 Task: Find connections with filter location Linhai with filter topic #Socialmediaadvertisingwith filter profile language Potuguese with filter current company Rakuten Symphony with filter school Makhanlal Chaturvedi National University of Journalism and Communication, Bhopal with filter industry Movies, Videos and Sound with filter service category Cybersecurity with filter keywords title Chemical Engineer
Action: Mouse moved to (267, 206)
Screenshot: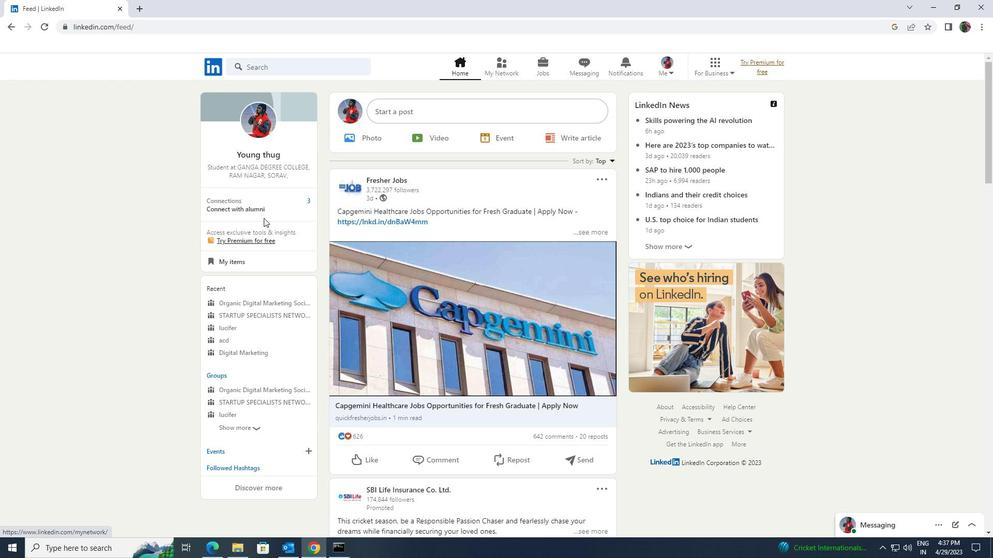 
Action: Mouse pressed left at (267, 206)
Screenshot: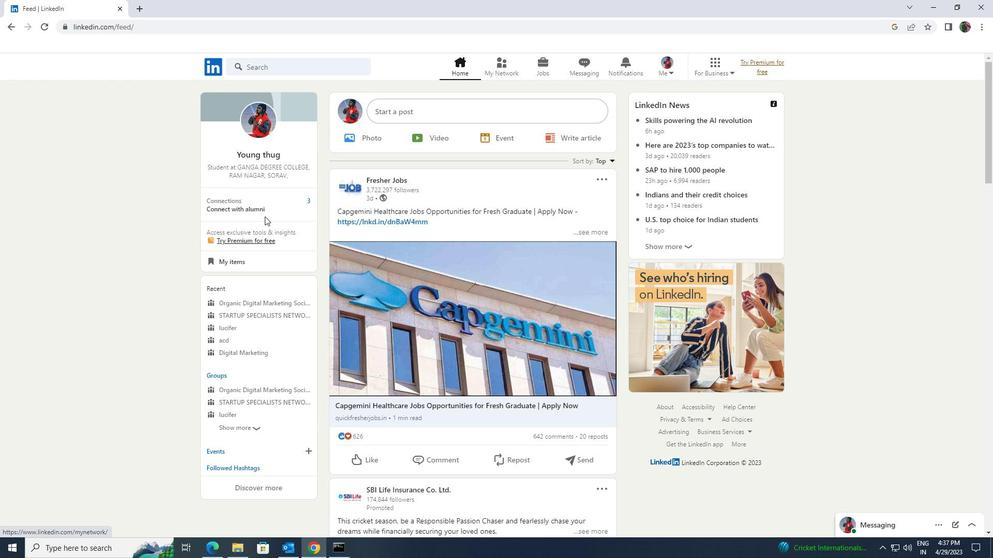 
Action: Mouse moved to (298, 121)
Screenshot: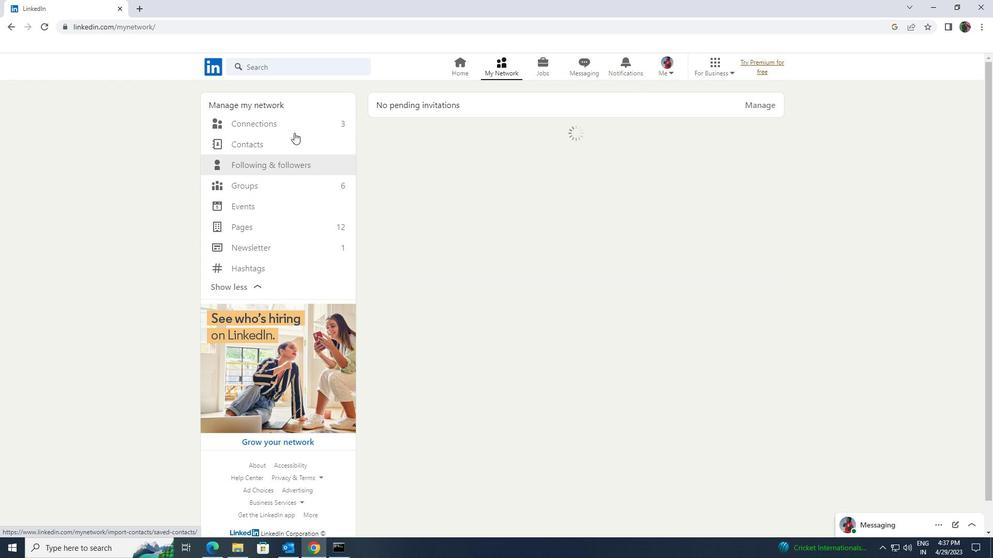 
Action: Mouse pressed left at (298, 121)
Screenshot: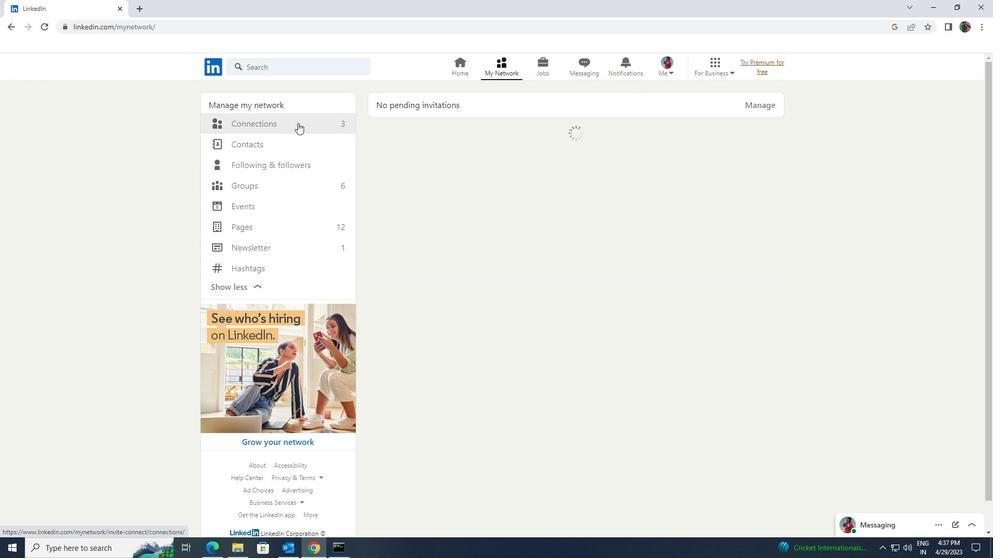 
Action: Mouse moved to (559, 123)
Screenshot: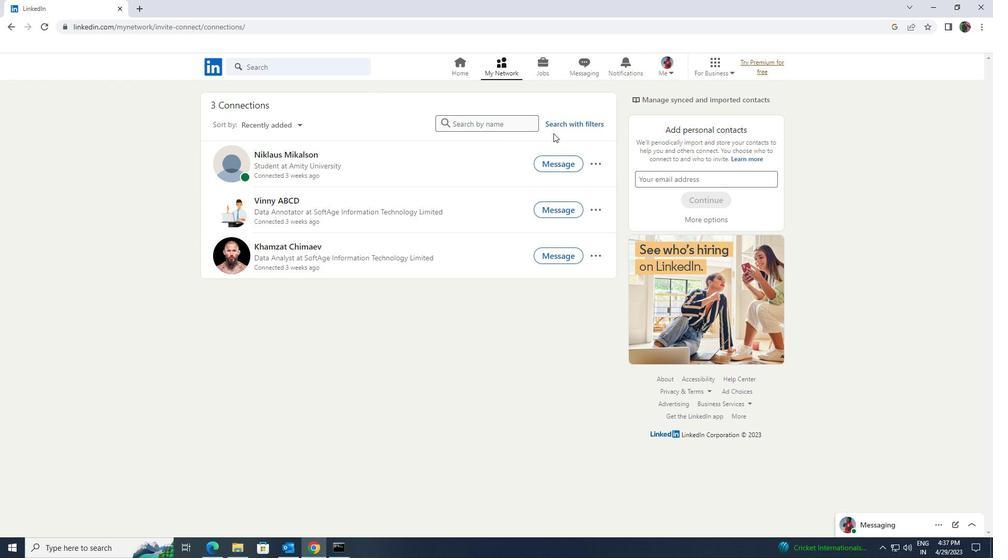 
Action: Mouse pressed left at (559, 123)
Screenshot: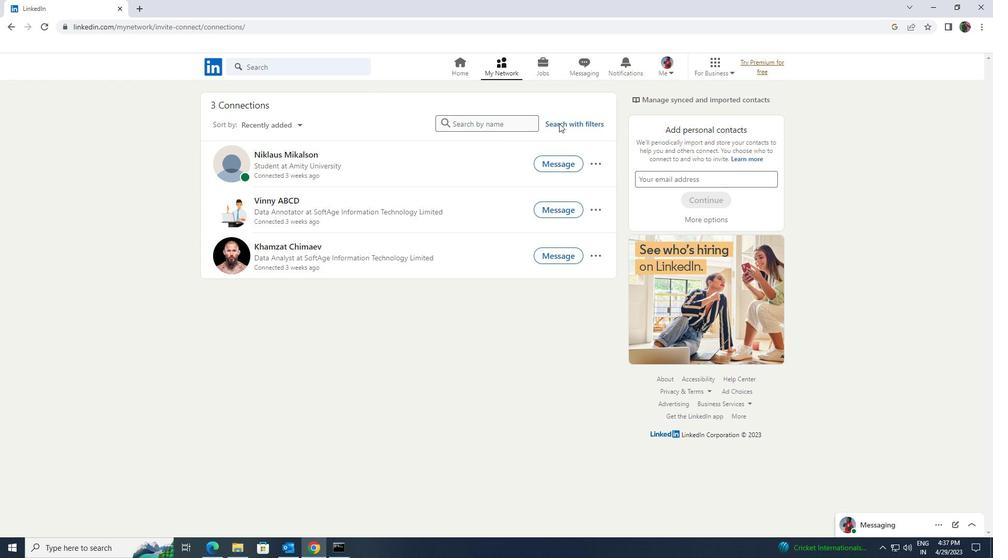 
Action: Mouse moved to (530, 99)
Screenshot: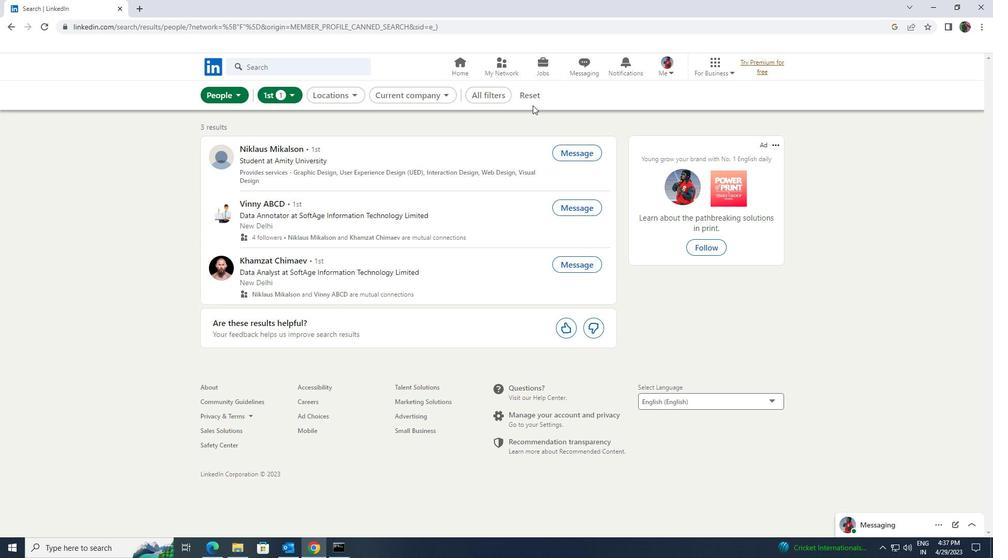 
Action: Mouse pressed left at (530, 99)
Screenshot: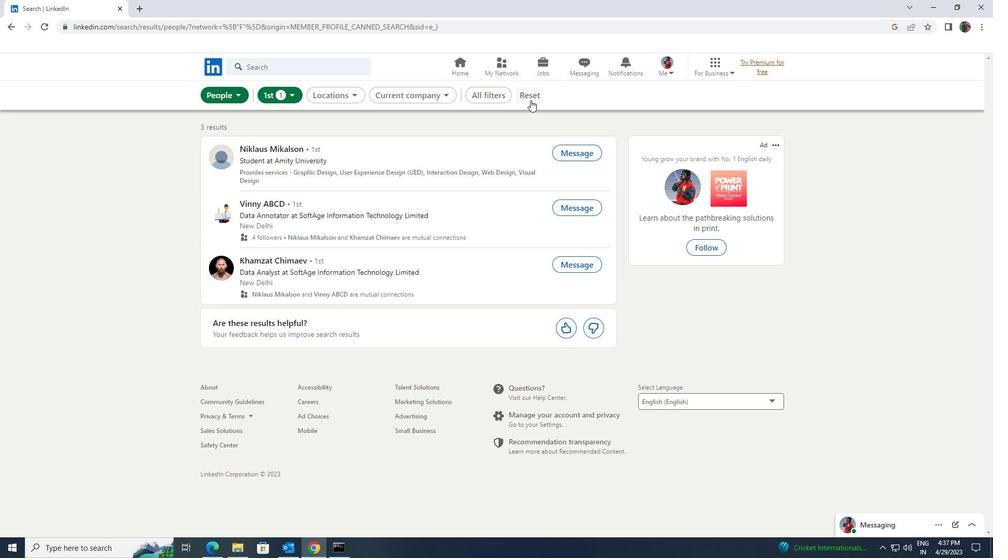 
Action: Mouse moved to (524, 96)
Screenshot: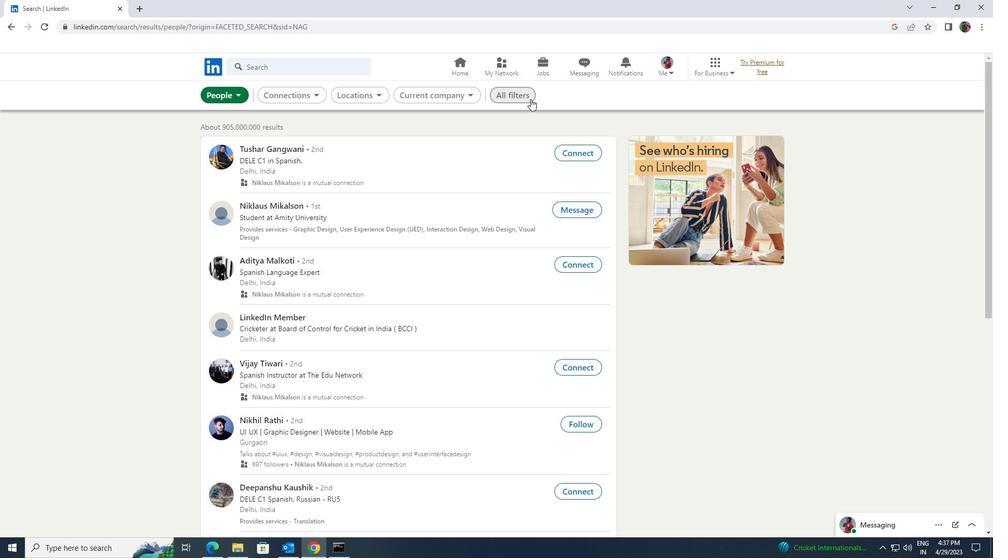 
Action: Mouse pressed left at (524, 96)
Screenshot: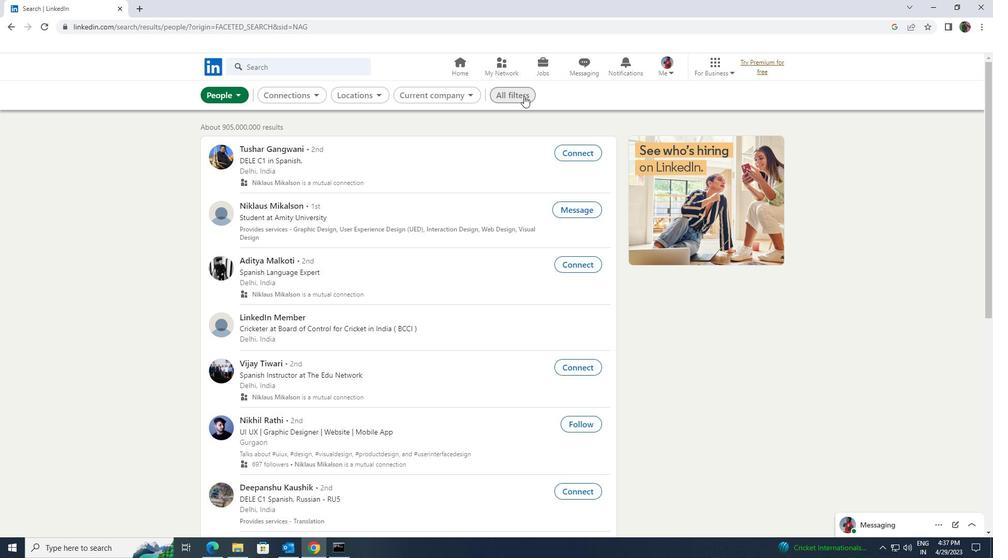
Action: Mouse moved to (899, 328)
Screenshot: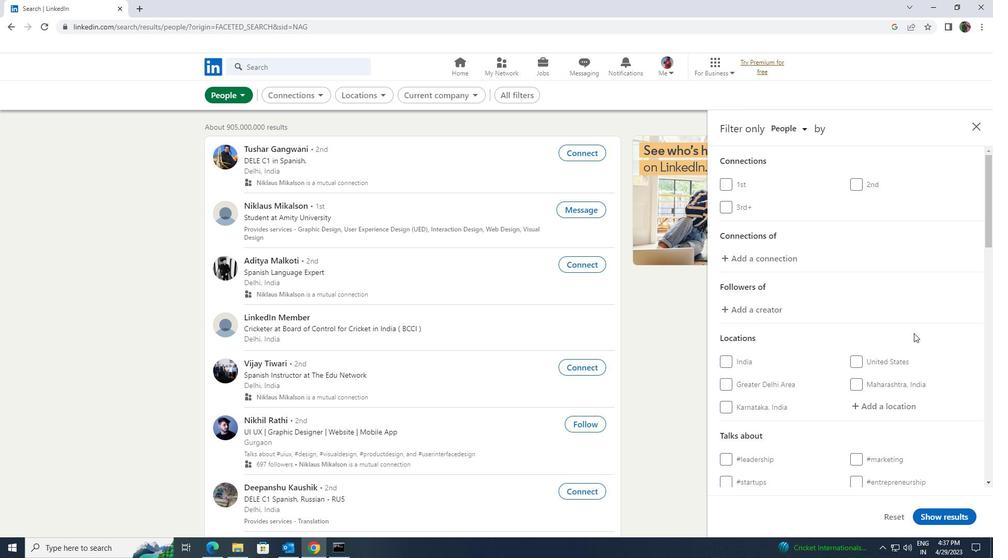 
Action: Mouse scrolled (899, 327) with delta (0, 0)
Screenshot: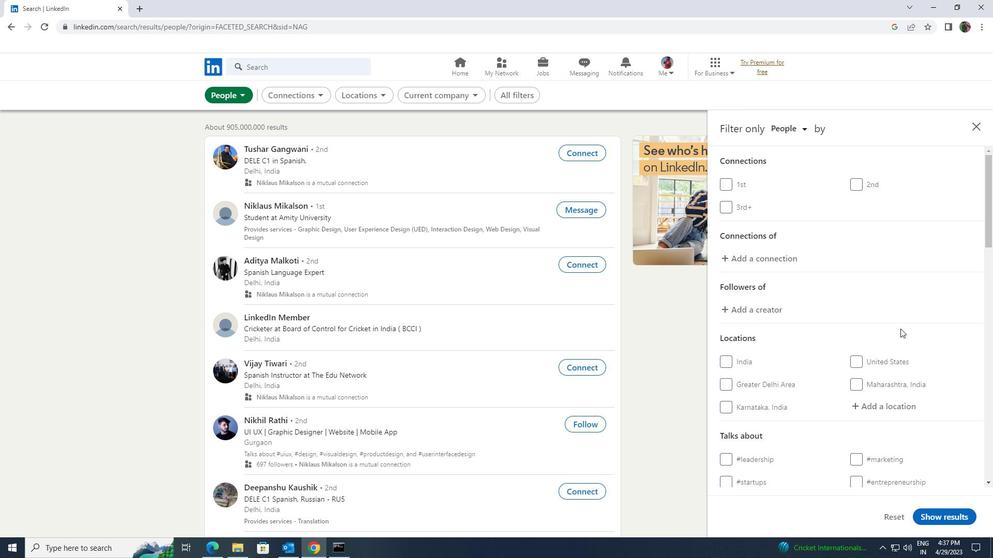 
Action: Mouse moved to (894, 357)
Screenshot: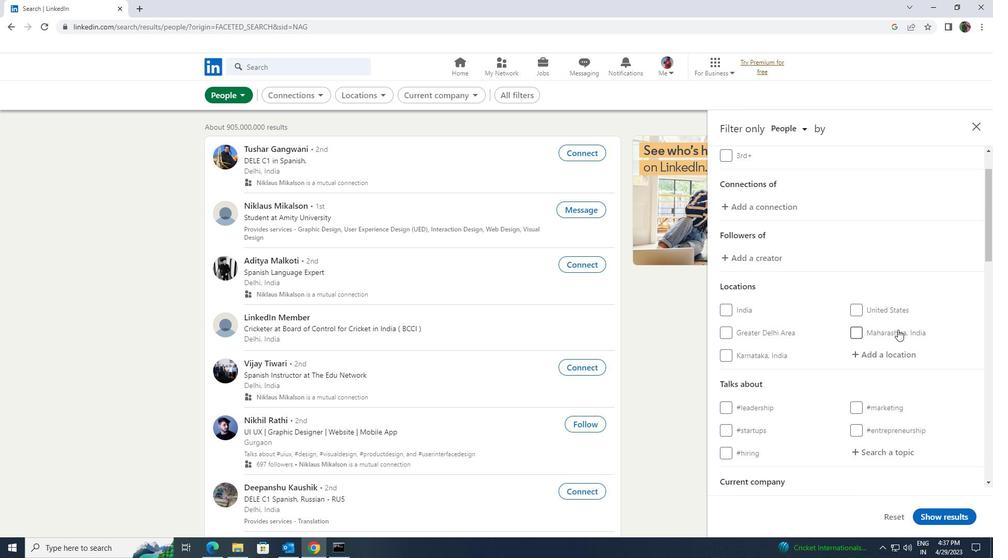 
Action: Mouse pressed left at (894, 357)
Screenshot: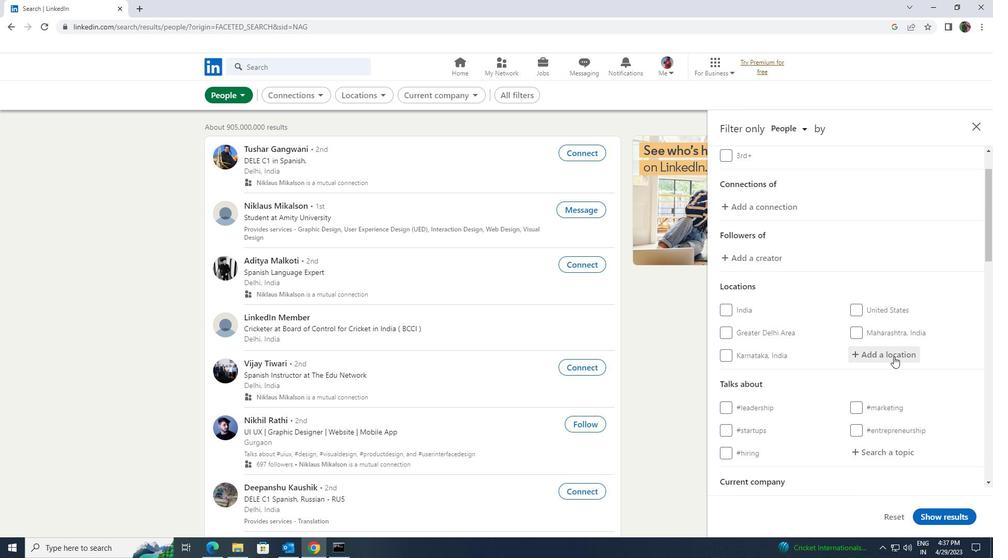 
Action: Key pressed <Key.shift>LINHAI
Screenshot: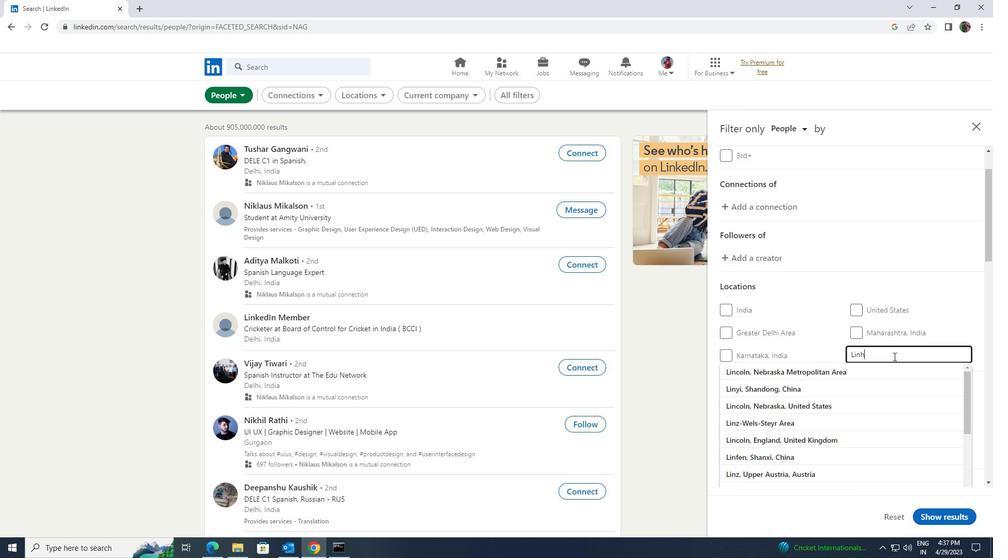 
Action: Mouse moved to (897, 368)
Screenshot: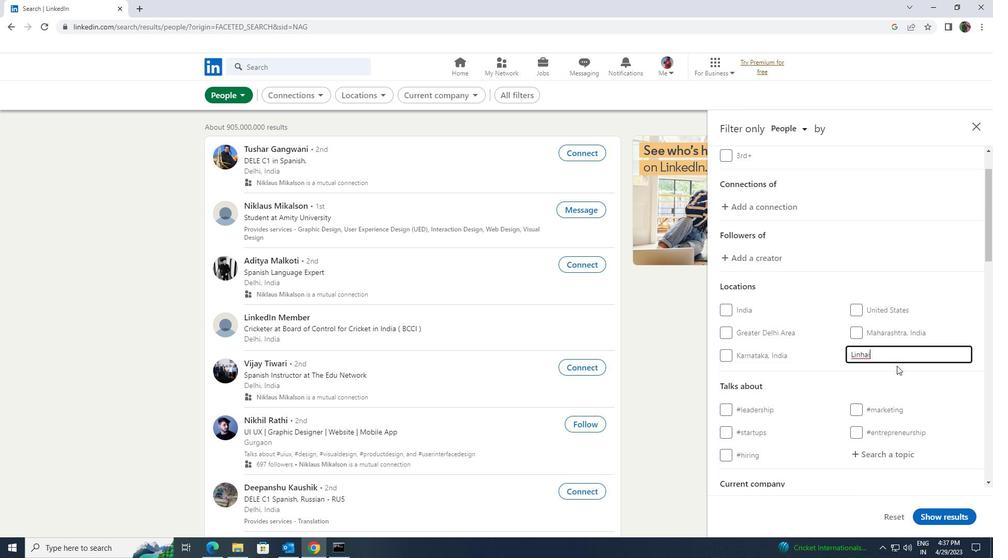 
Action: Mouse scrolled (897, 367) with delta (0, 0)
Screenshot: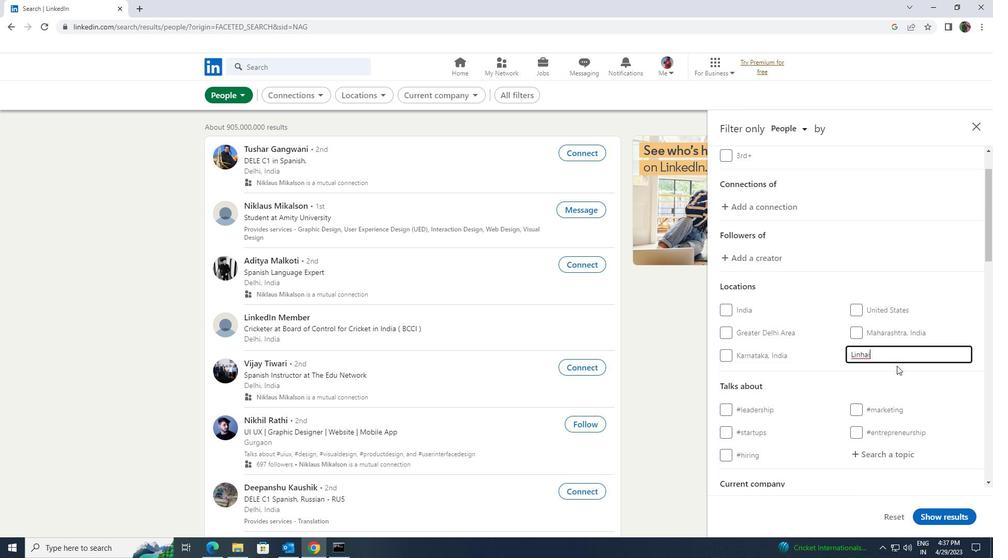 
Action: Mouse moved to (897, 369)
Screenshot: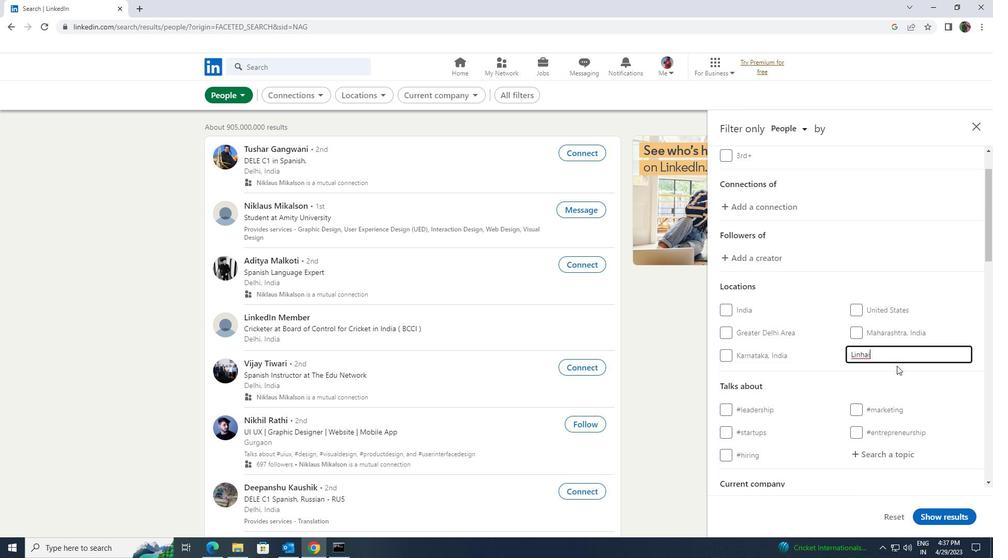 
Action: Mouse scrolled (897, 369) with delta (0, 0)
Screenshot: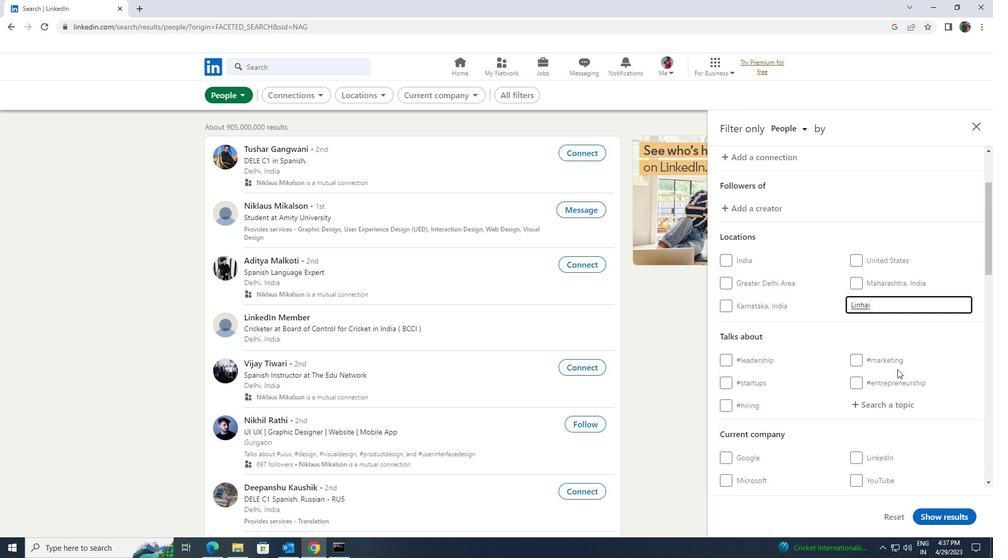 
Action: Mouse moved to (895, 348)
Screenshot: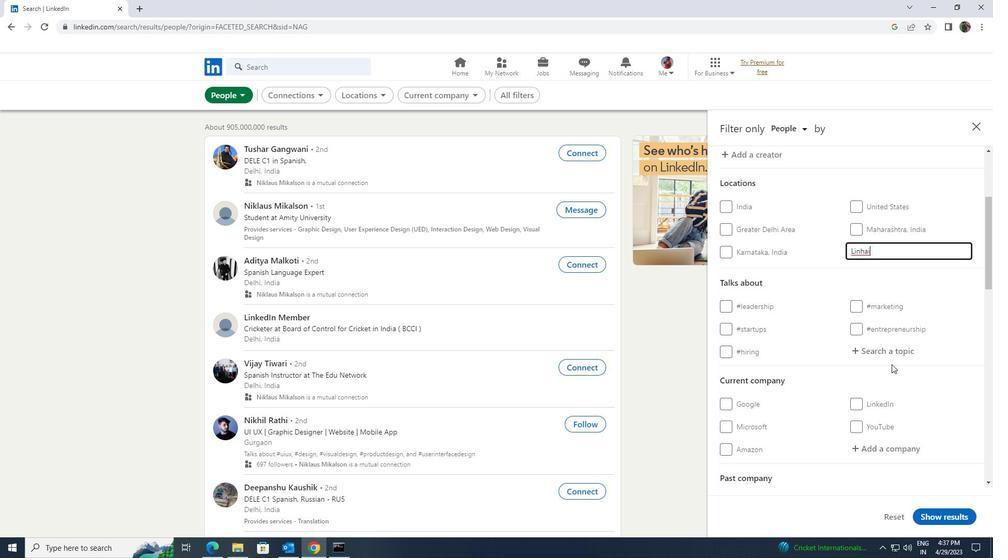 
Action: Mouse pressed left at (895, 348)
Screenshot: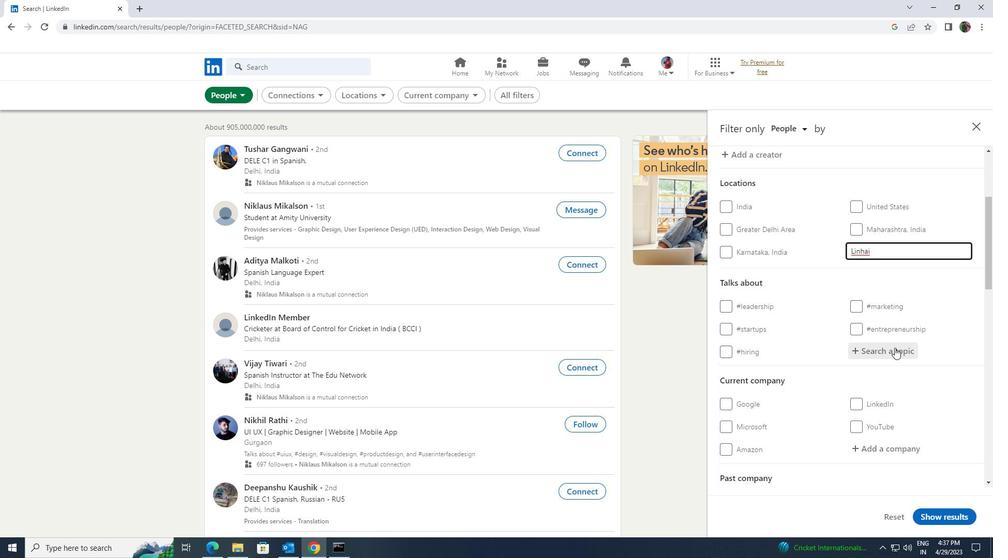 
Action: Key pressed <Key.shift>SOCIALMEDIAADVER
Screenshot: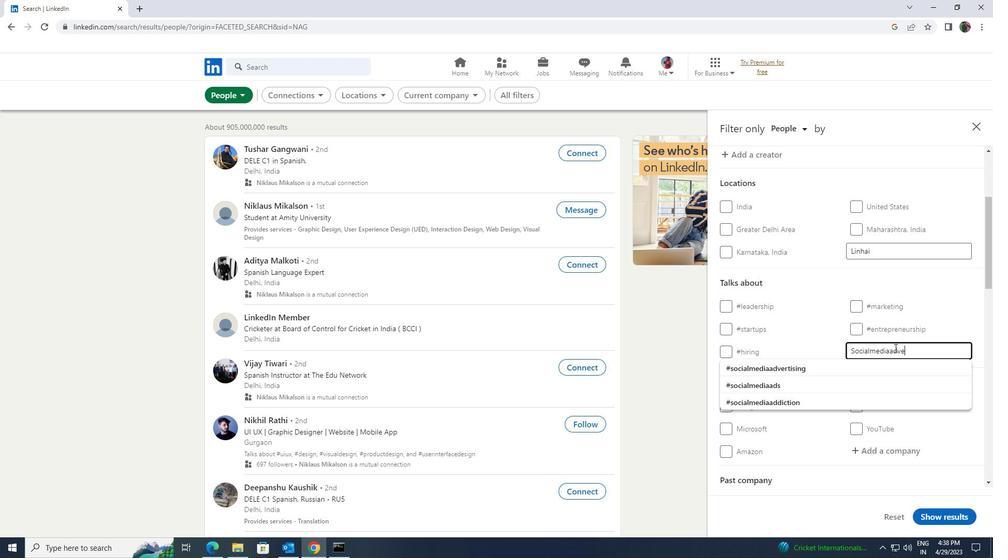 
Action: Mouse moved to (885, 364)
Screenshot: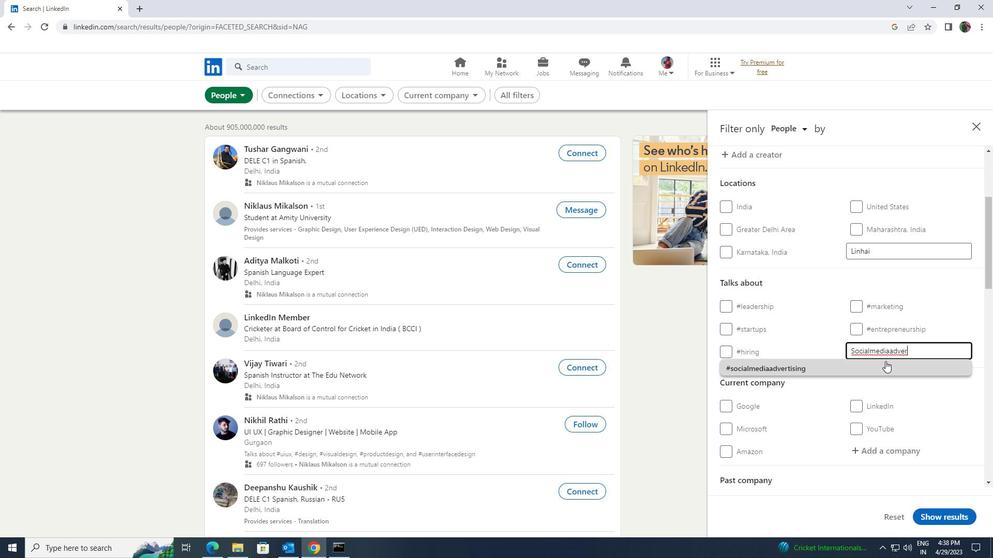 
Action: Mouse pressed left at (885, 364)
Screenshot: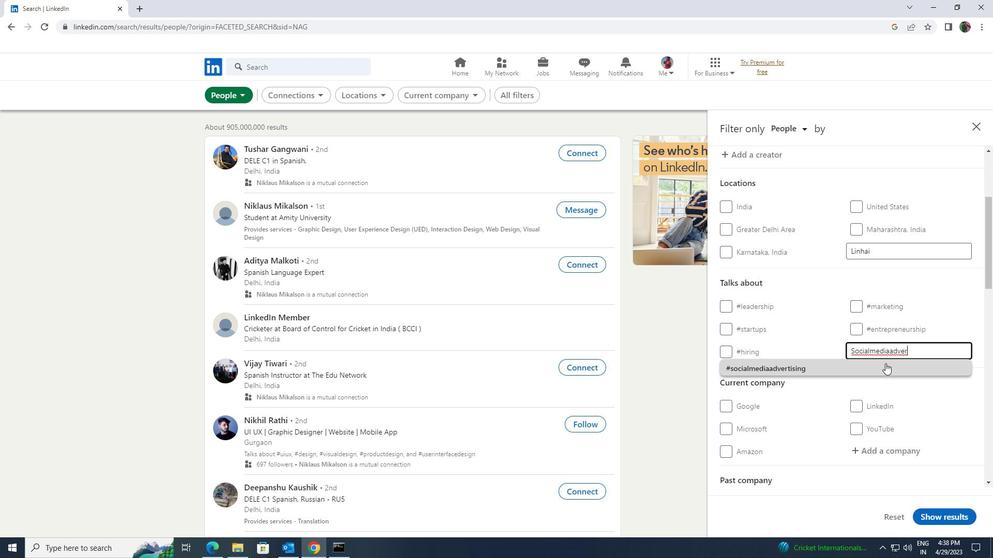 
Action: Mouse moved to (888, 364)
Screenshot: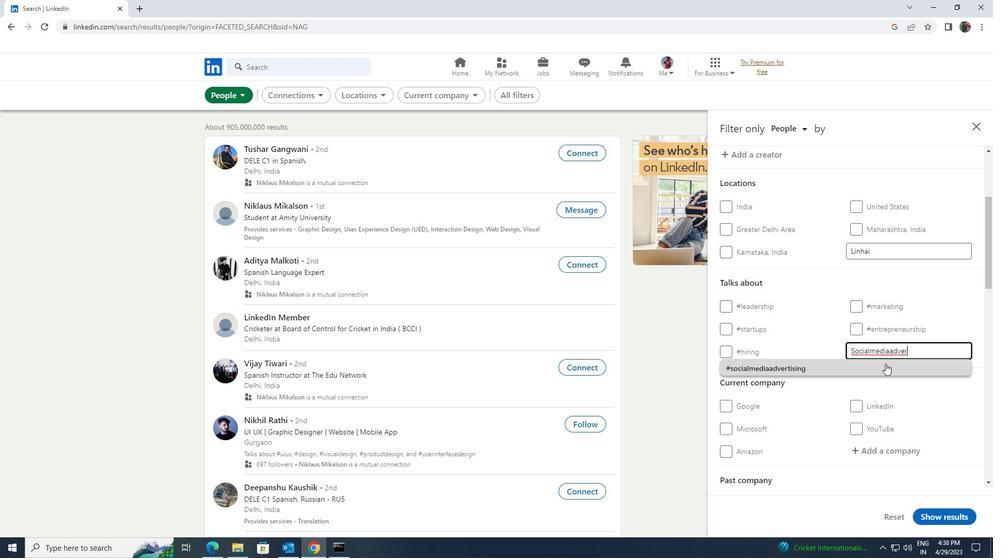 
Action: Mouse scrolled (888, 363) with delta (0, 0)
Screenshot: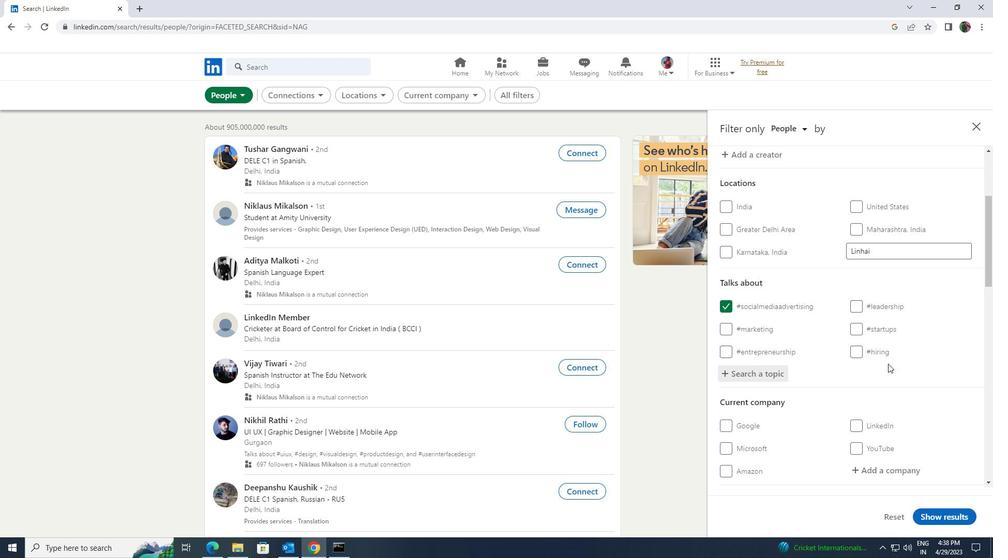 
Action: Mouse scrolled (888, 363) with delta (0, 0)
Screenshot: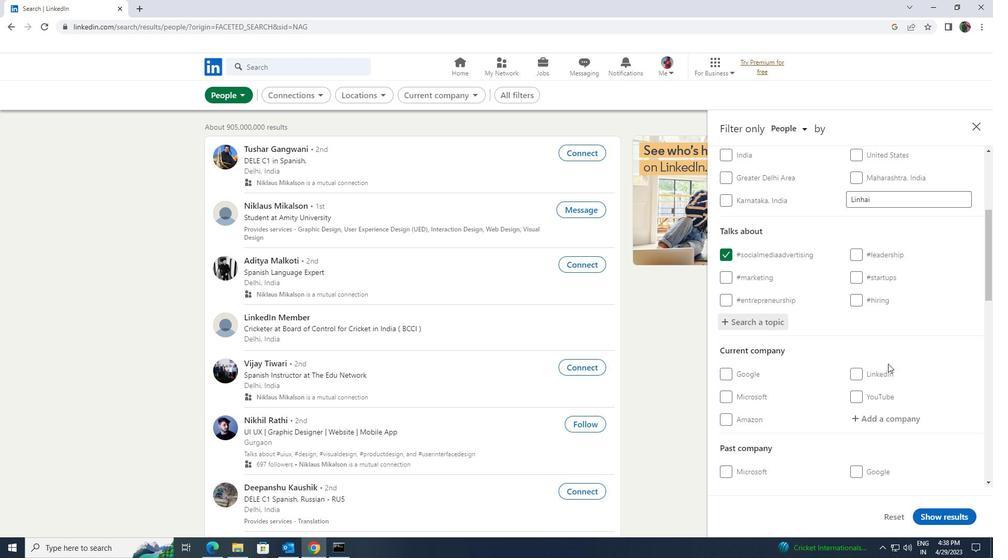 
Action: Mouse scrolled (888, 363) with delta (0, 0)
Screenshot: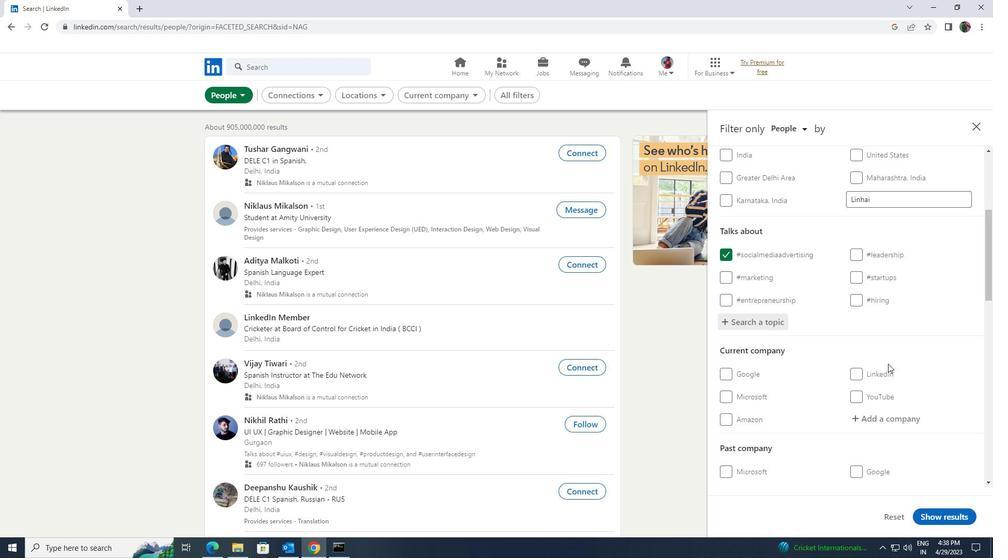 
Action: Mouse scrolled (888, 363) with delta (0, 0)
Screenshot: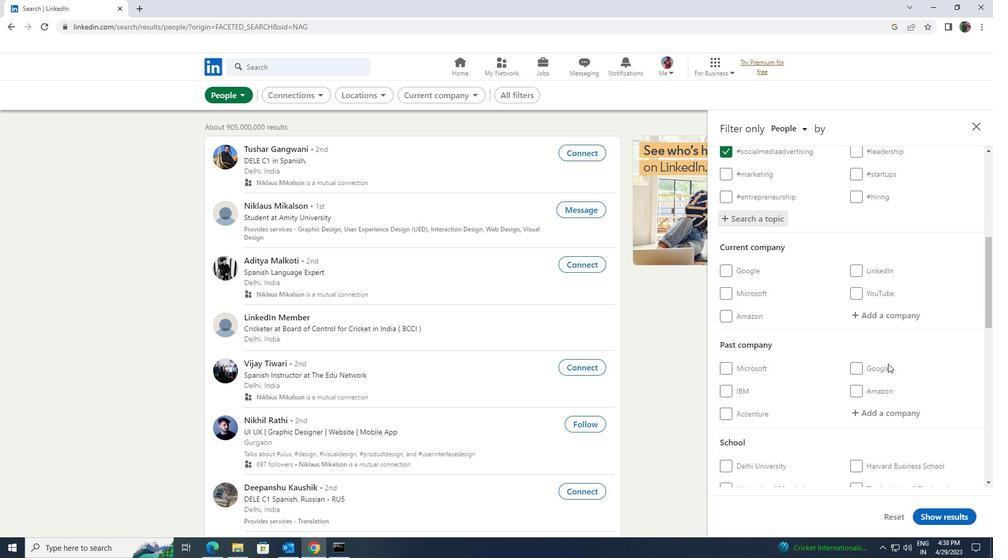 
Action: Mouse moved to (887, 363)
Screenshot: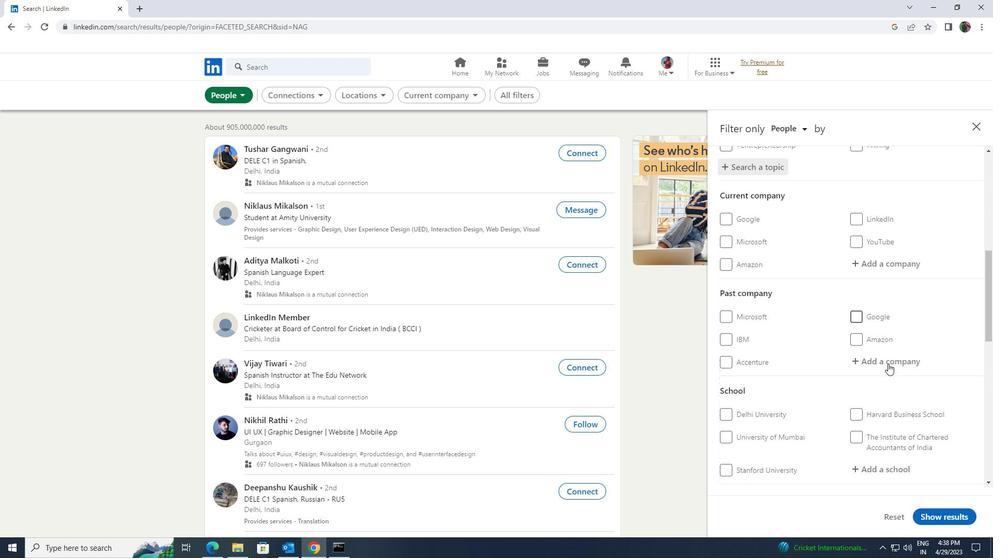 
Action: Mouse scrolled (887, 363) with delta (0, 0)
Screenshot: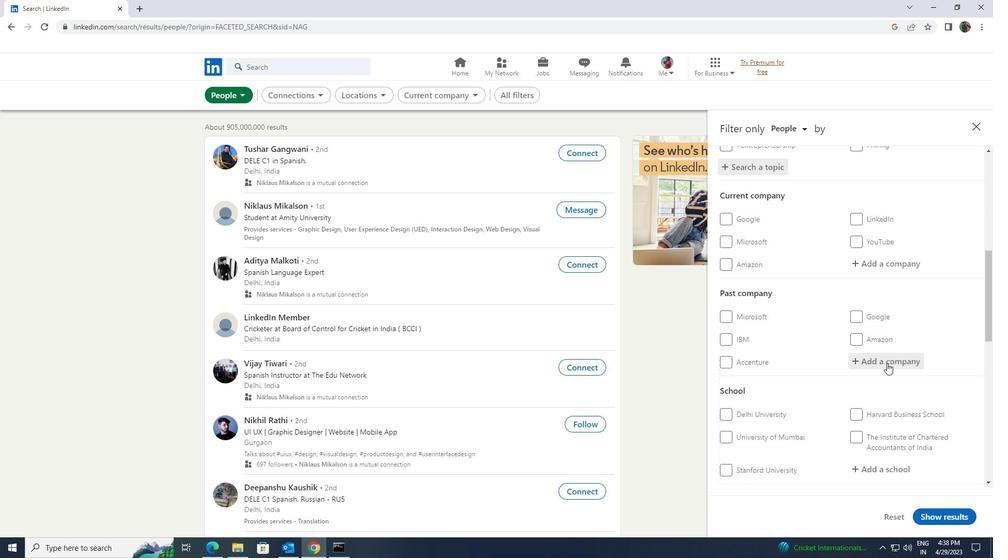 
Action: Mouse scrolled (887, 363) with delta (0, 0)
Screenshot: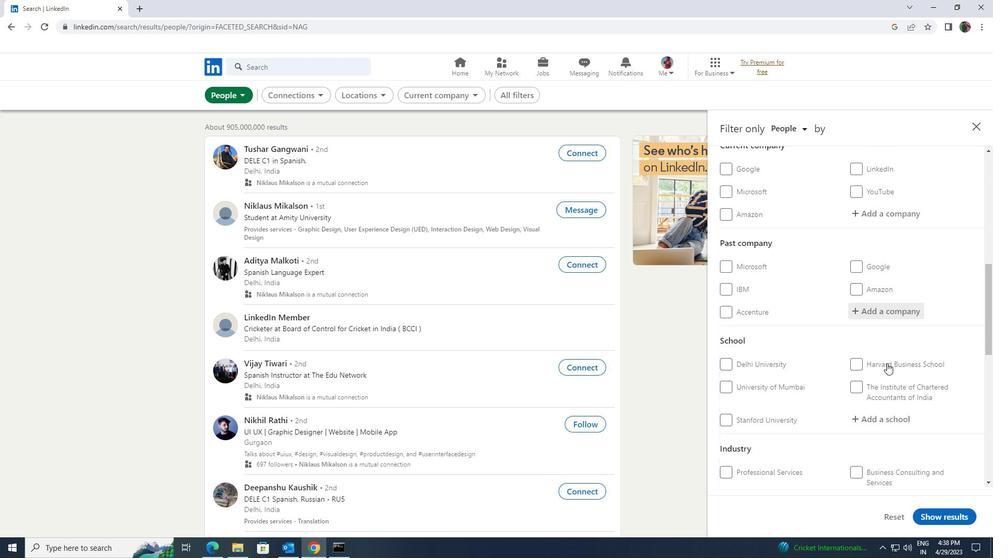 
Action: Mouse scrolled (887, 363) with delta (0, 0)
Screenshot: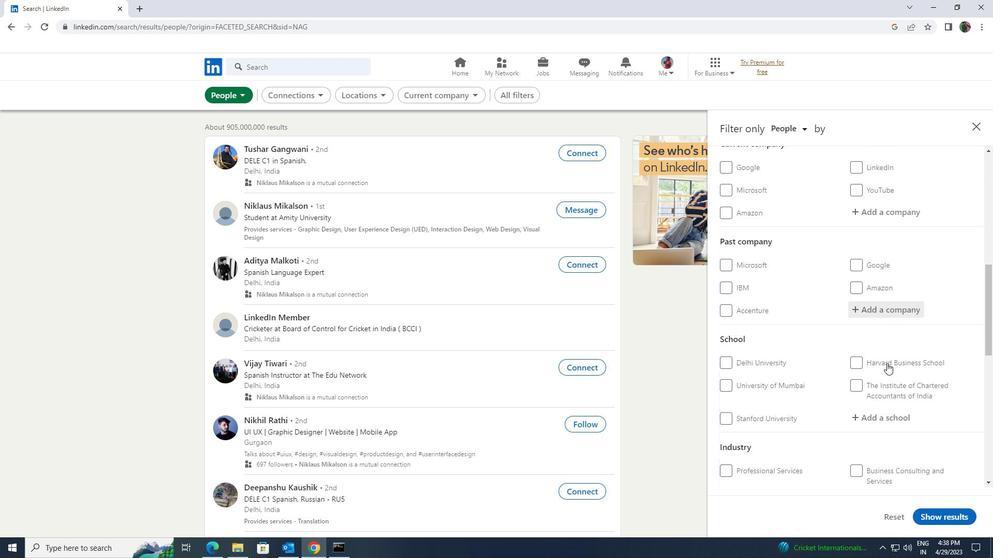 
Action: Mouse scrolled (887, 363) with delta (0, 0)
Screenshot: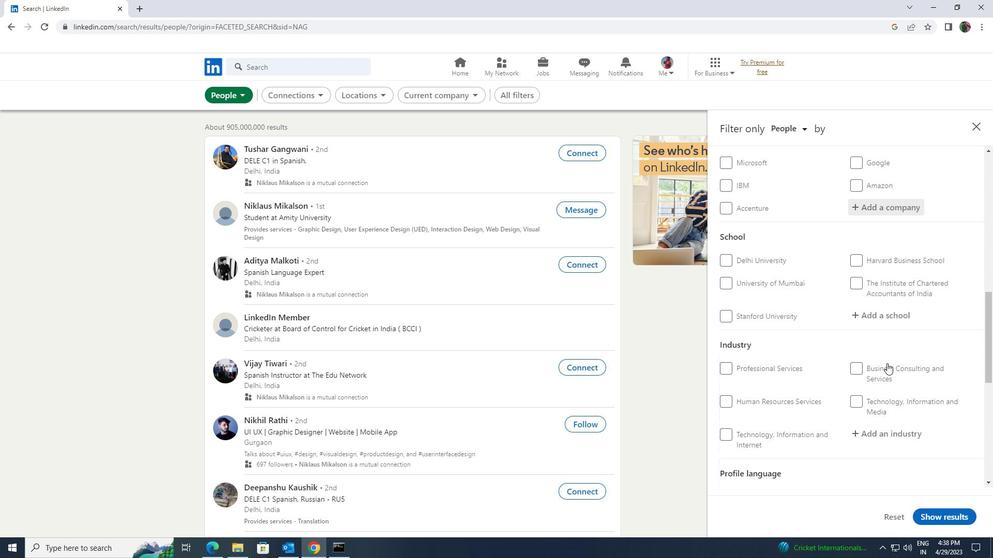 
Action: Mouse scrolled (887, 363) with delta (0, 0)
Screenshot: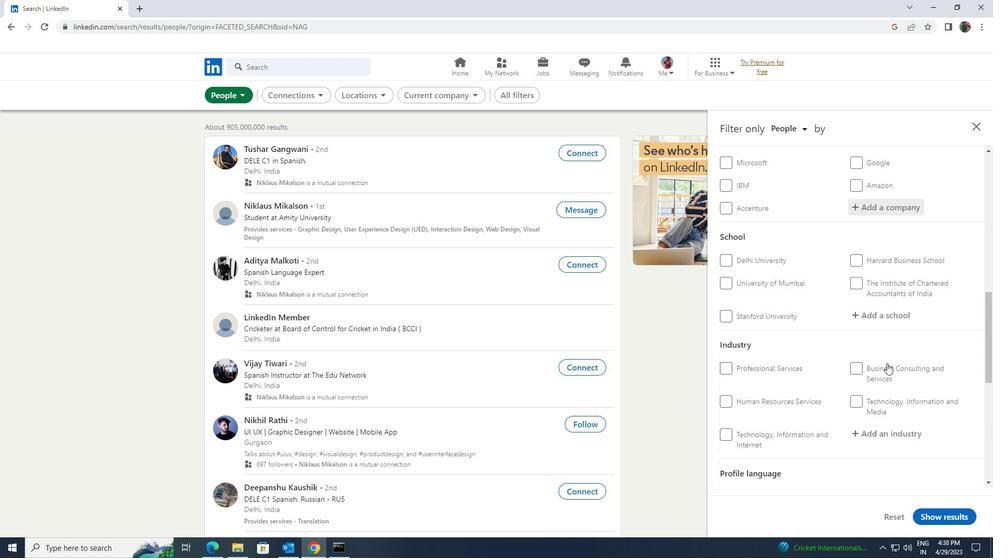 
Action: Mouse scrolled (887, 363) with delta (0, 0)
Screenshot: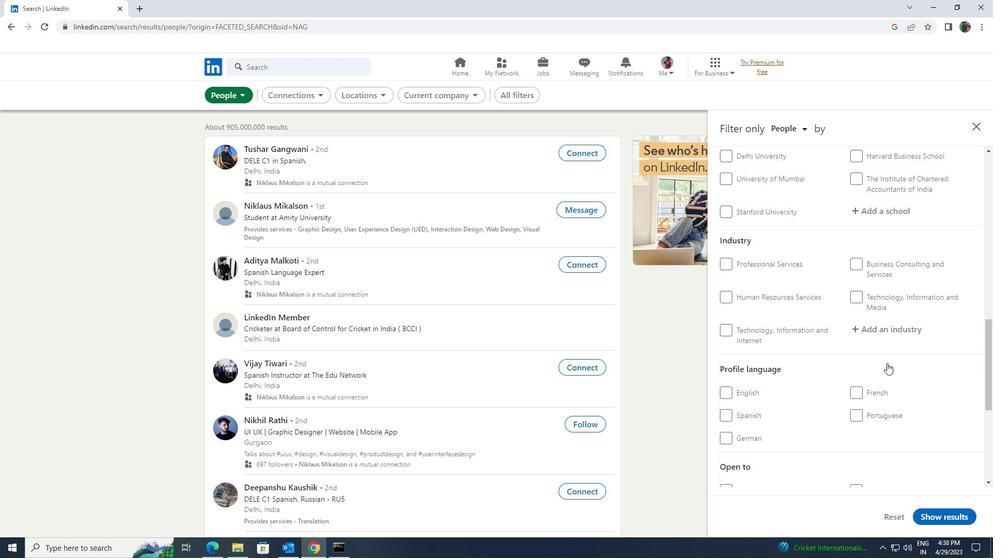 
Action: Mouse moved to (863, 363)
Screenshot: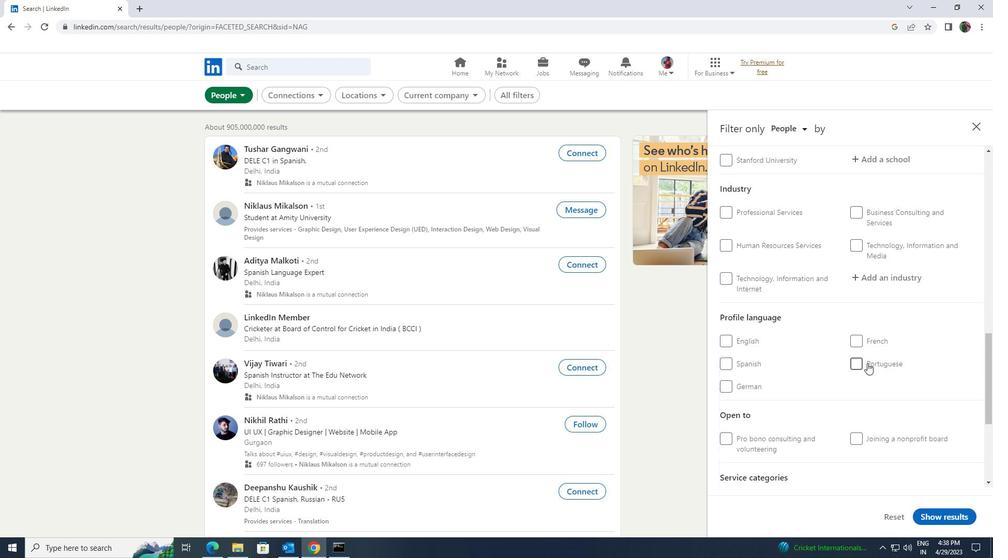 
Action: Mouse pressed left at (863, 363)
Screenshot: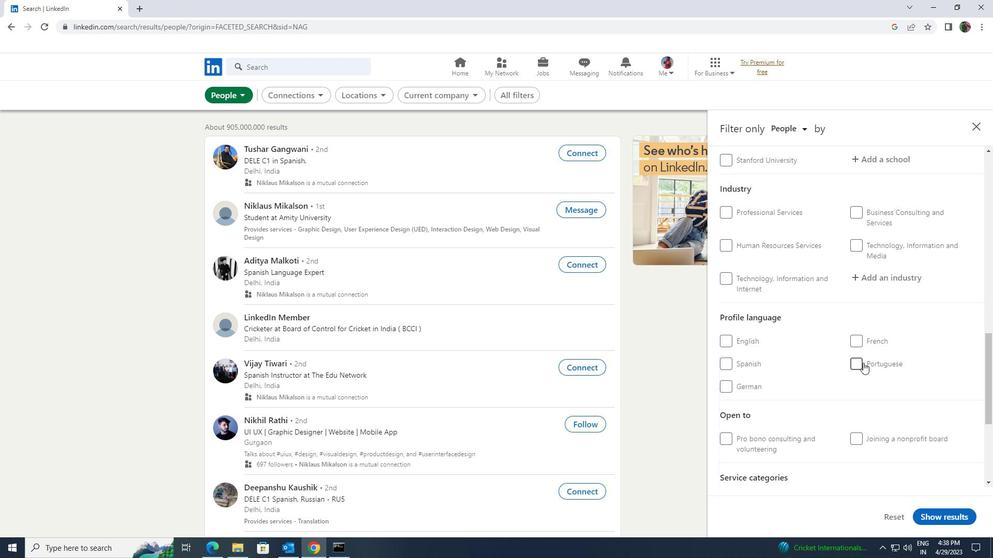 
Action: Mouse scrolled (863, 363) with delta (0, 0)
Screenshot: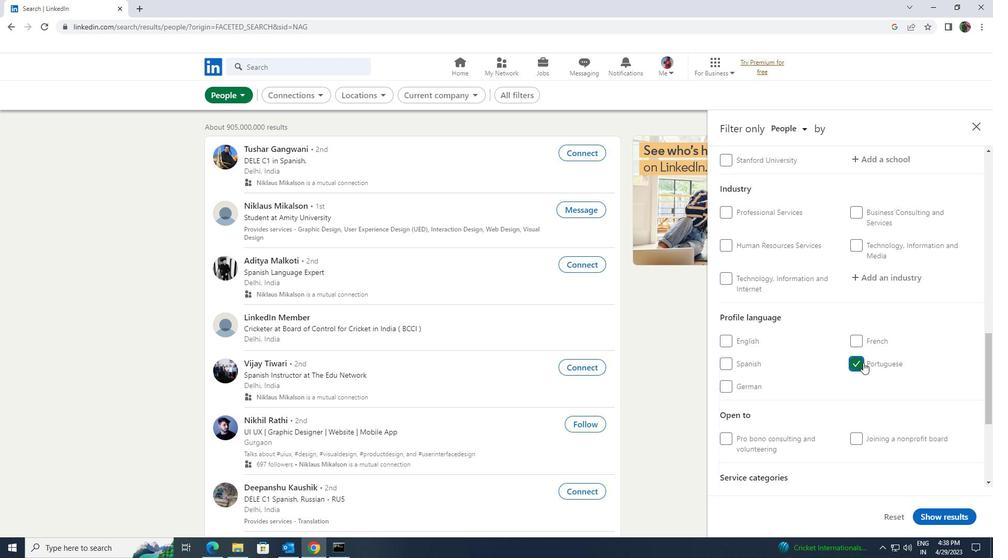 
Action: Mouse scrolled (863, 363) with delta (0, 0)
Screenshot: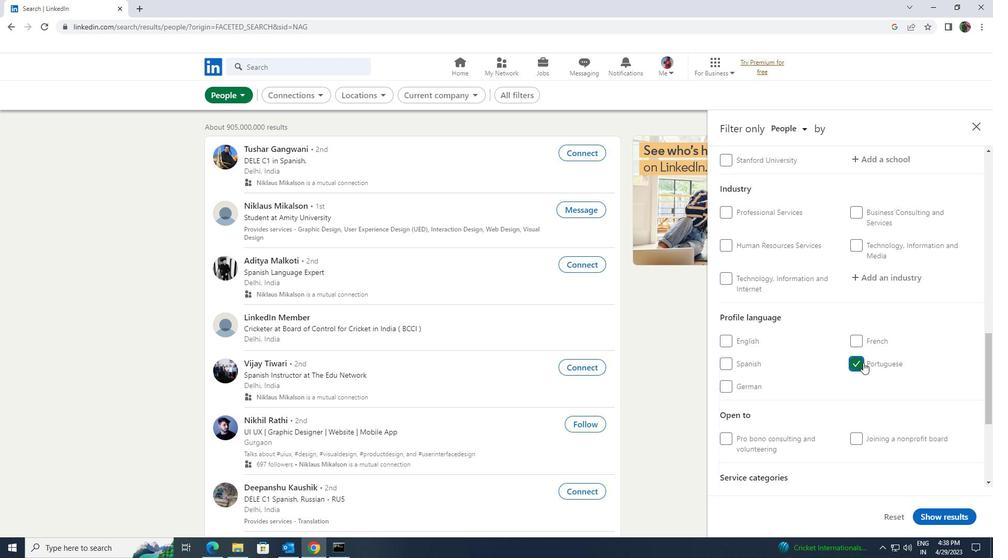 
Action: Mouse moved to (863, 363)
Screenshot: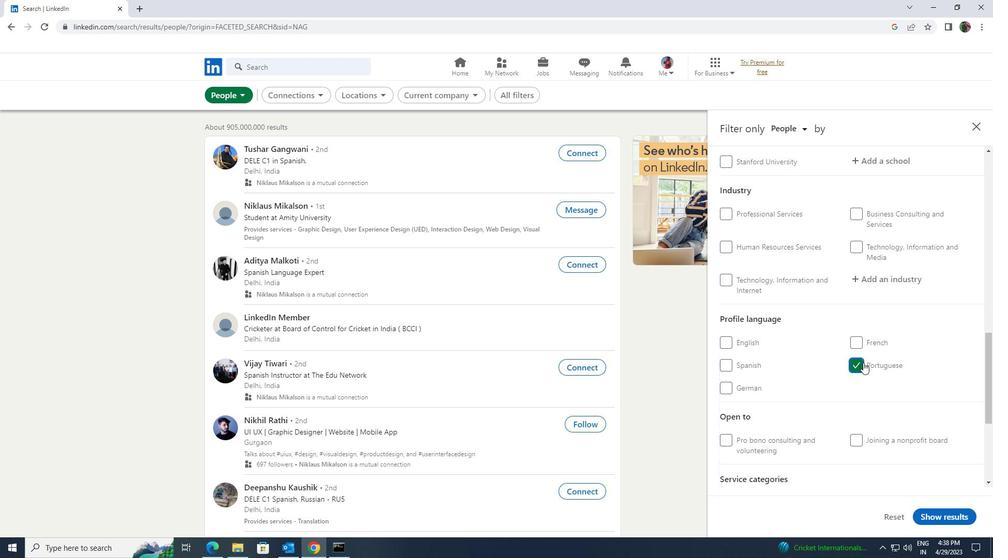 
Action: Mouse scrolled (863, 363) with delta (0, 0)
Screenshot: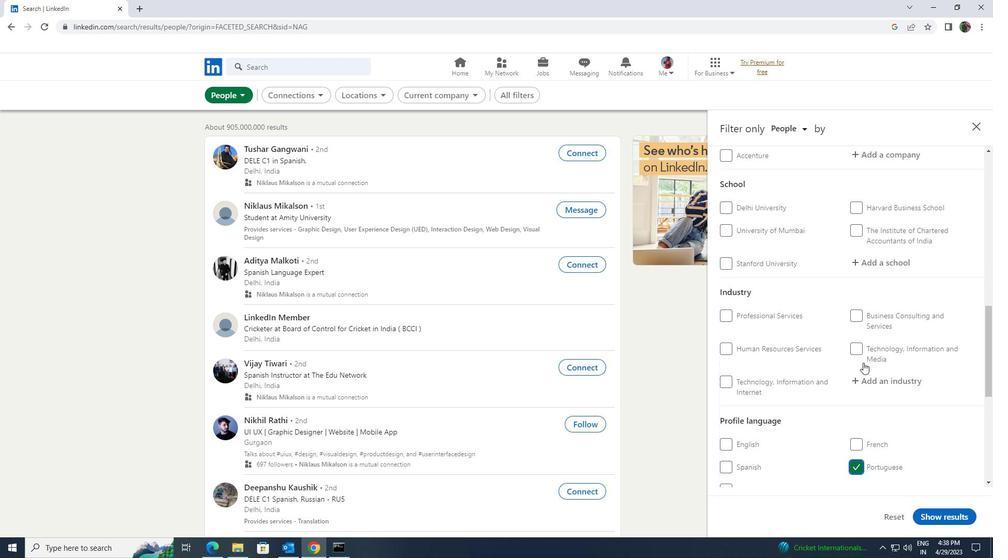
Action: Mouse moved to (862, 363)
Screenshot: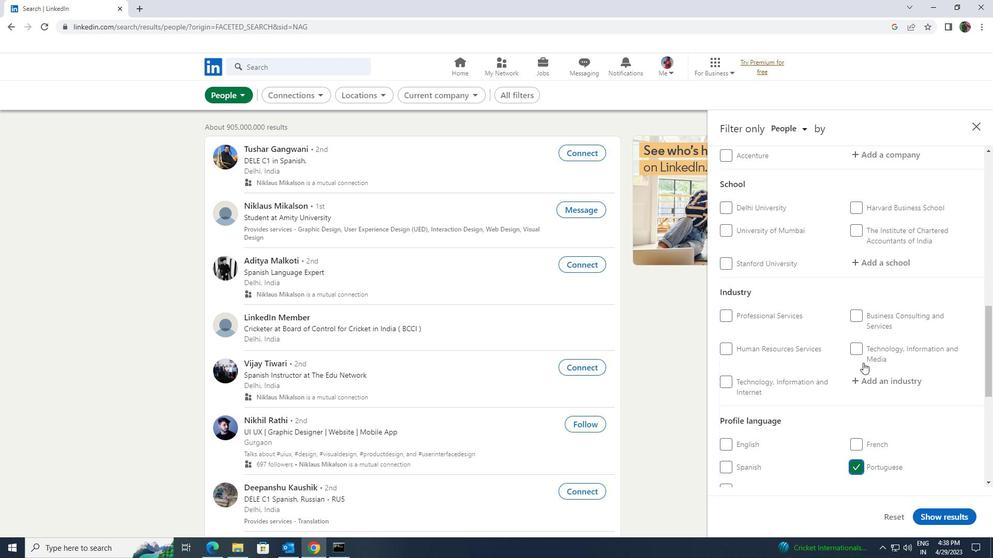 
Action: Mouse scrolled (862, 363) with delta (0, 0)
Screenshot: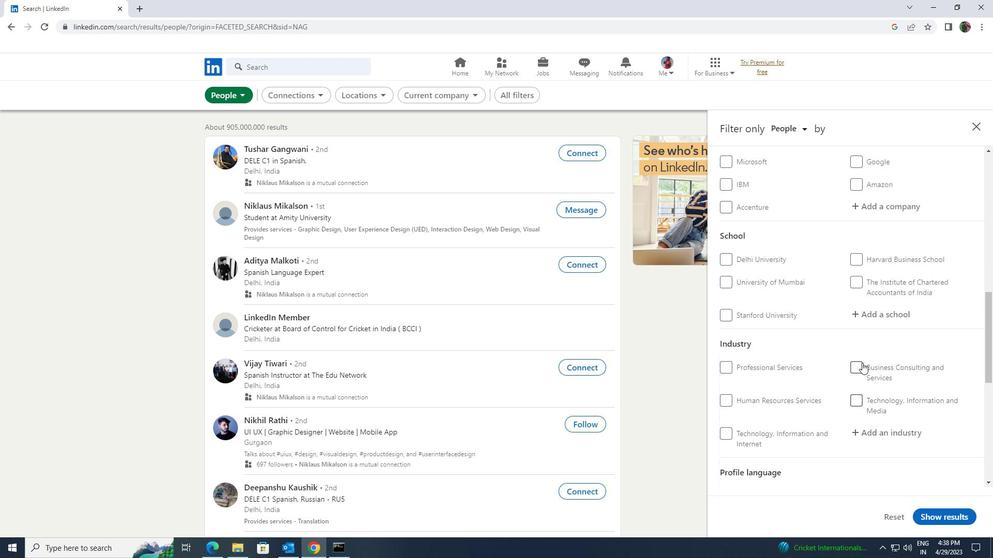 
Action: Mouse scrolled (862, 363) with delta (0, 0)
Screenshot: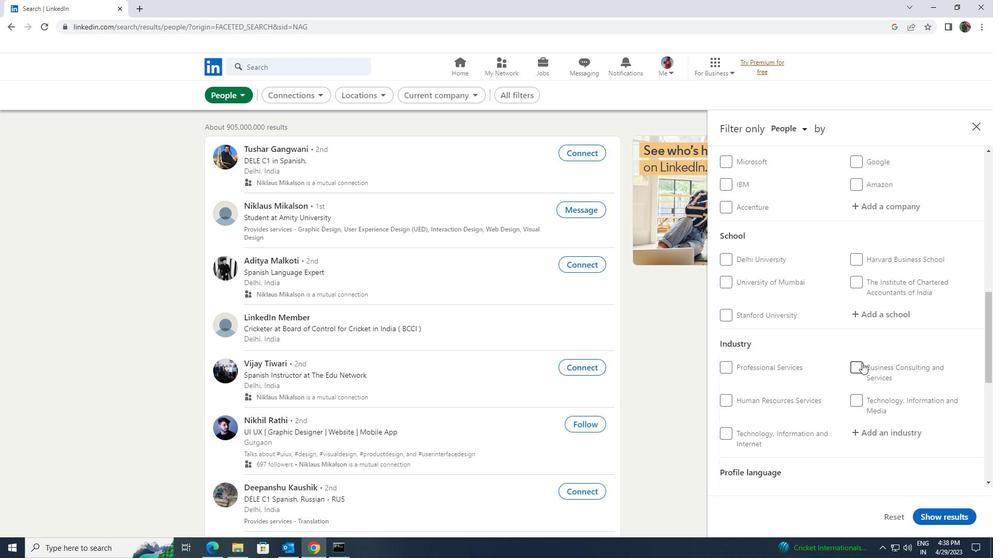
Action: Mouse scrolled (862, 363) with delta (0, 0)
Screenshot: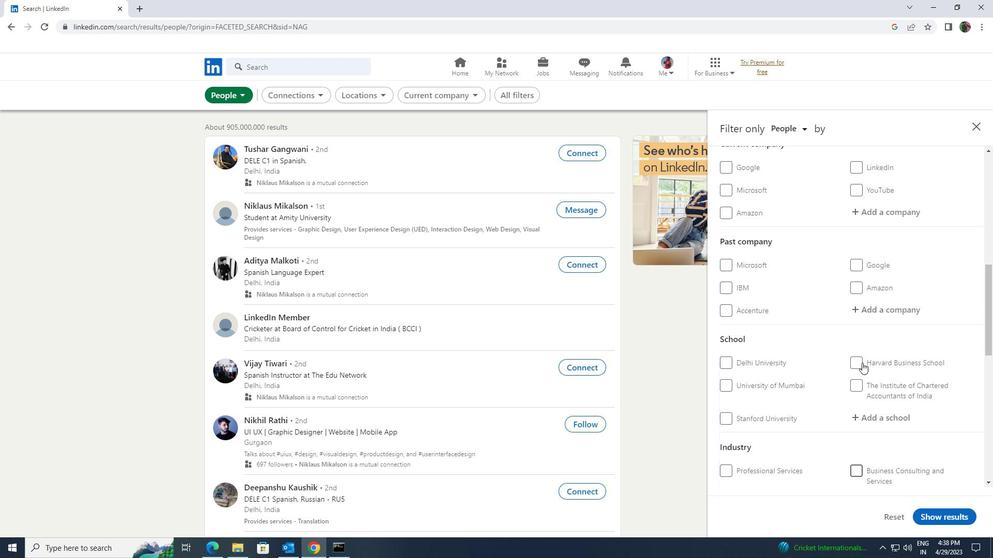 
Action: Mouse scrolled (862, 363) with delta (0, 0)
Screenshot: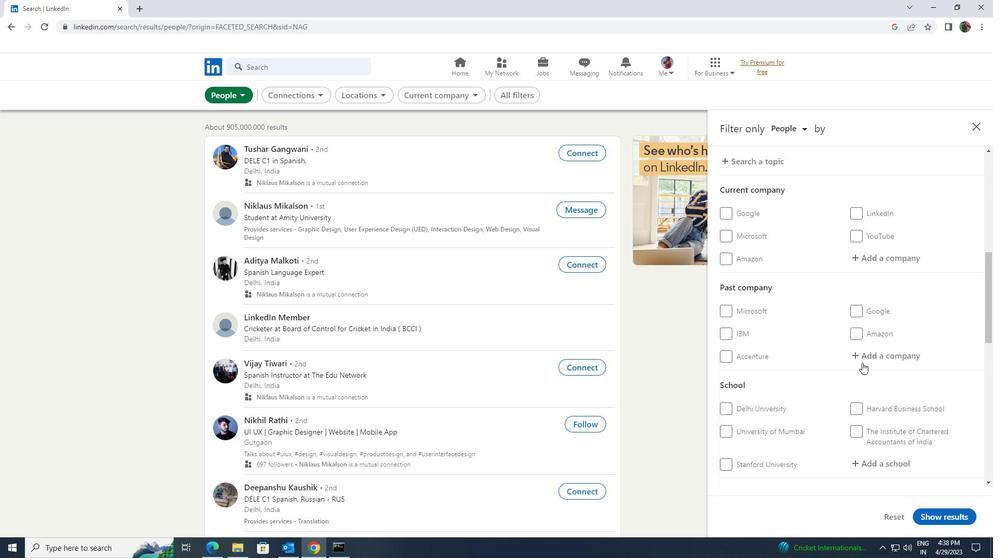 
Action: Mouse moved to (872, 319)
Screenshot: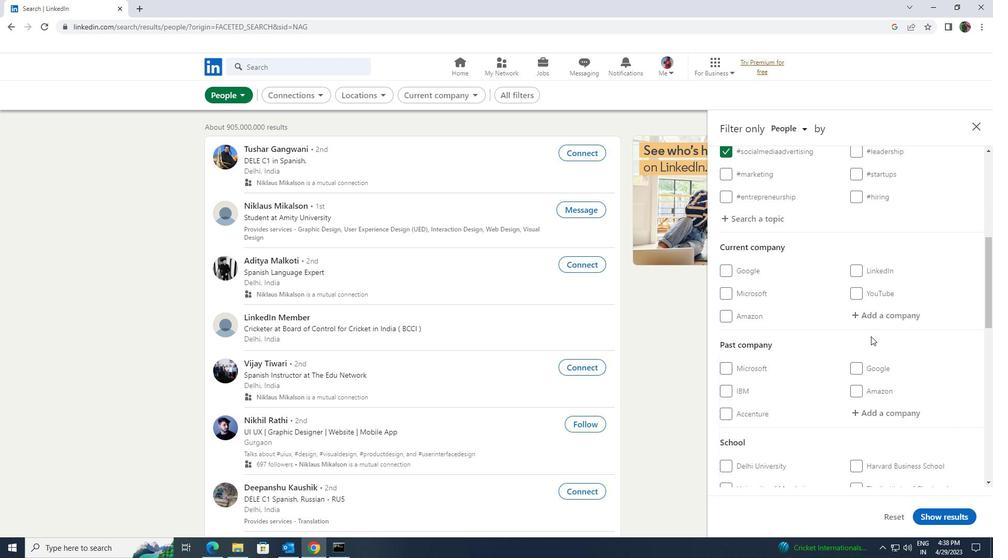 
Action: Mouse pressed left at (872, 319)
Screenshot: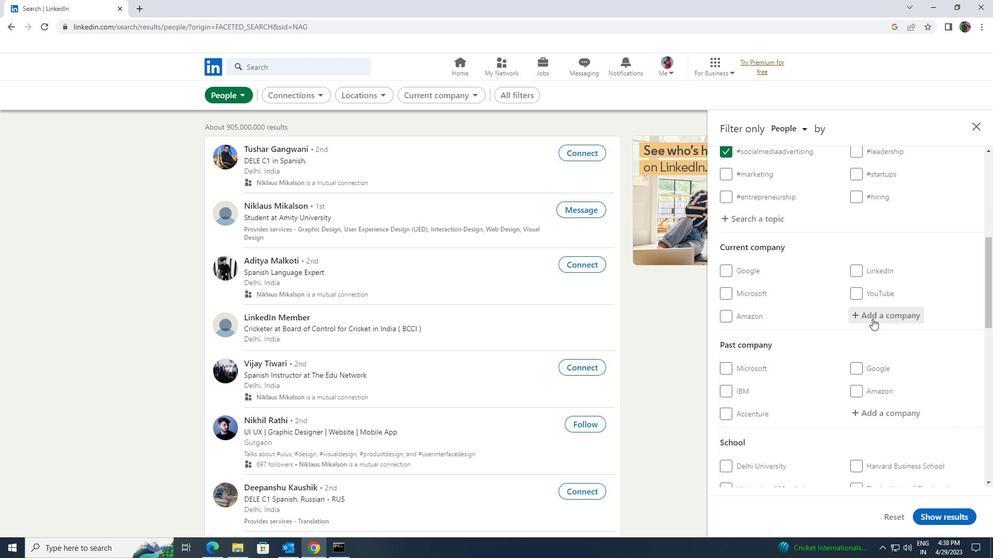 
Action: Key pressed <Key.shift>RAKUT
Screenshot: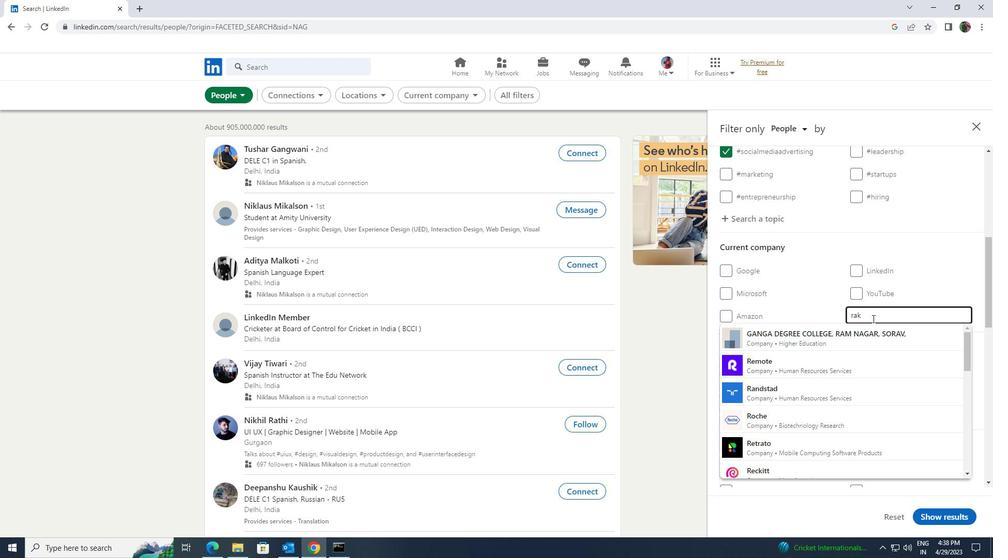 
Action: Mouse moved to (854, 383)
Screenshot: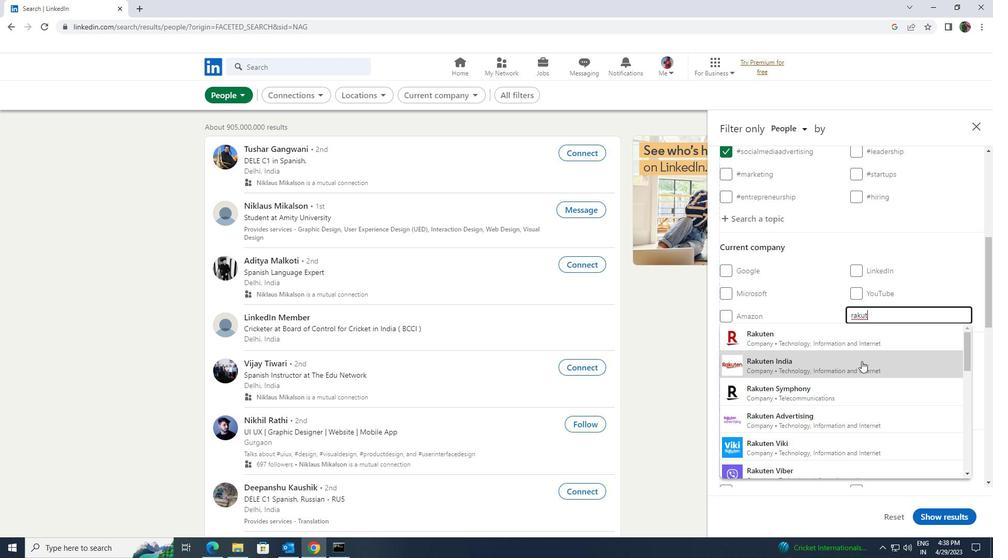 
Action: Mouse pressed left at (854, 383)
Screenshot: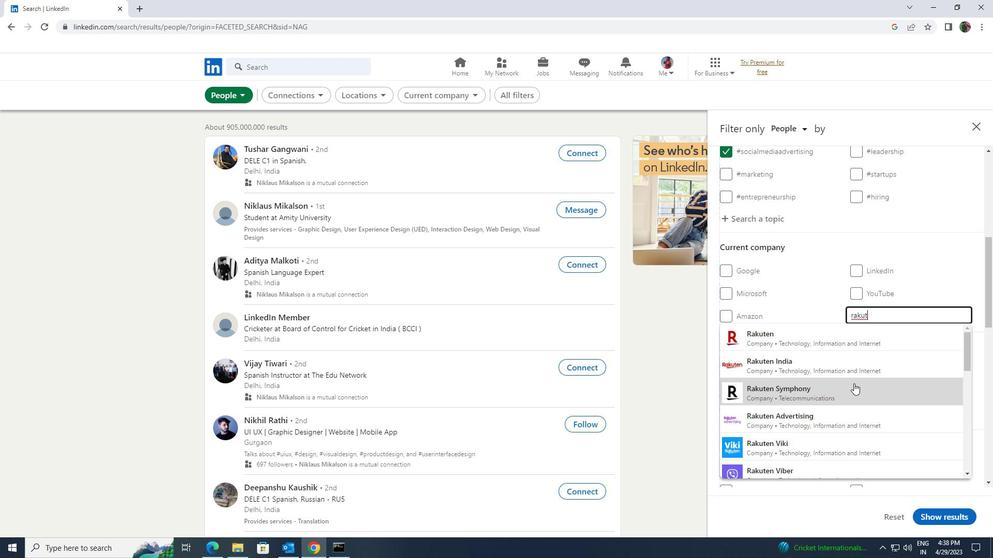
Action: Mouse moved to (854, 383)
Screenshot: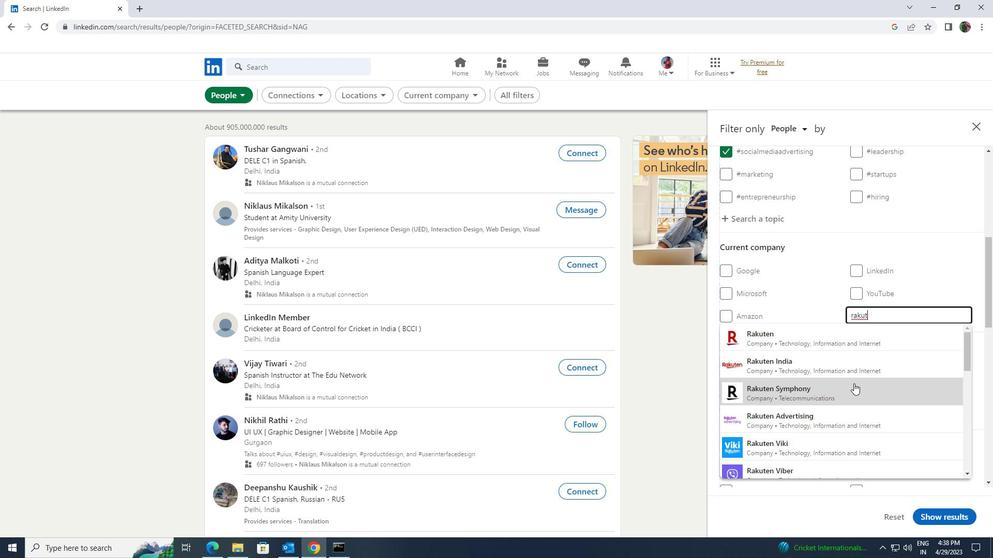 
Action: Mouse scrolled (854, 383) with delta (0, 0)
Screenshot: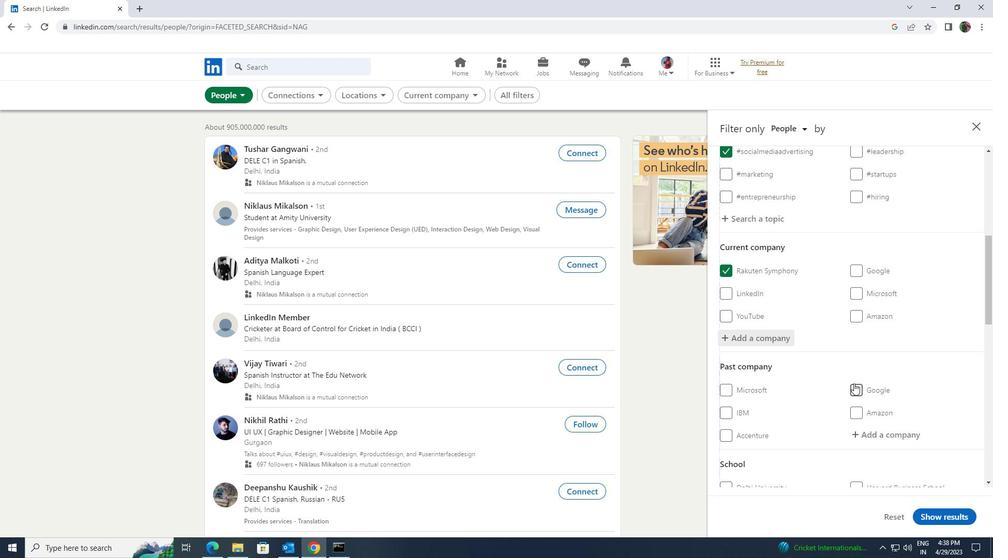 
Action: Mouse scrolled (854, 383) with delta (0, 0)
Screenshot: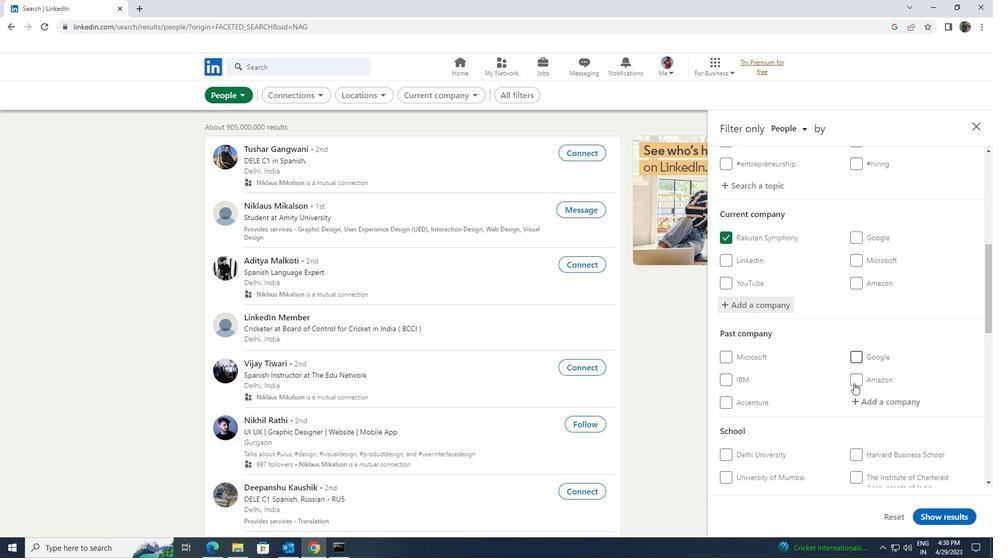 
Action: Mouse scrolled (854, 383) with delta (0, 0)
Screenshot: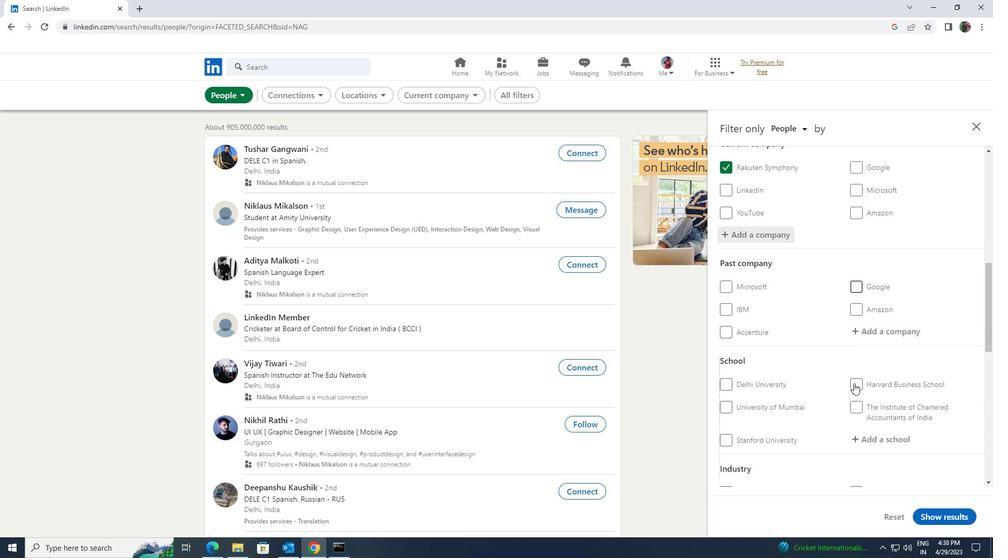 
Action: Mouse moved to (858, 392)
Screenshot: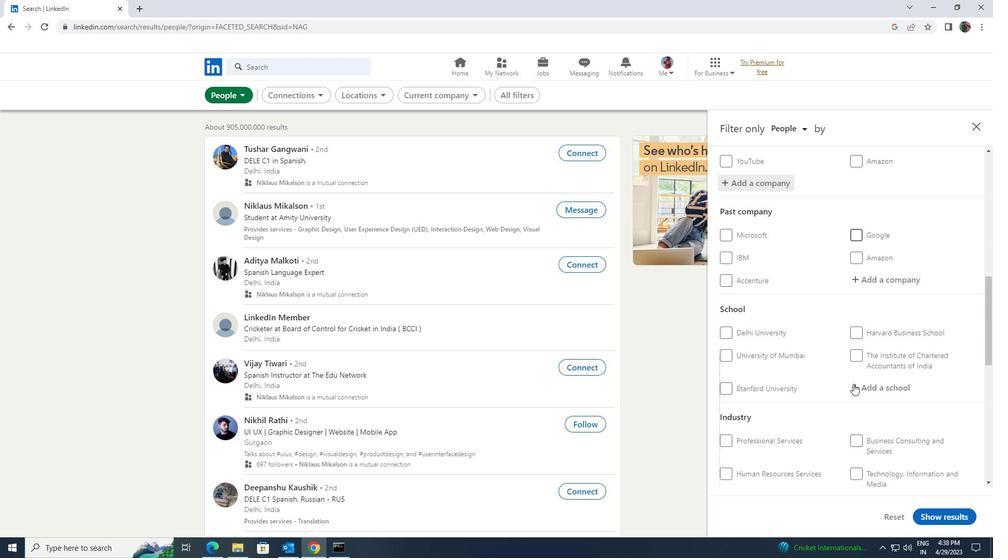 
Action: Mouse pressed left at (858, 392)
Screenshot: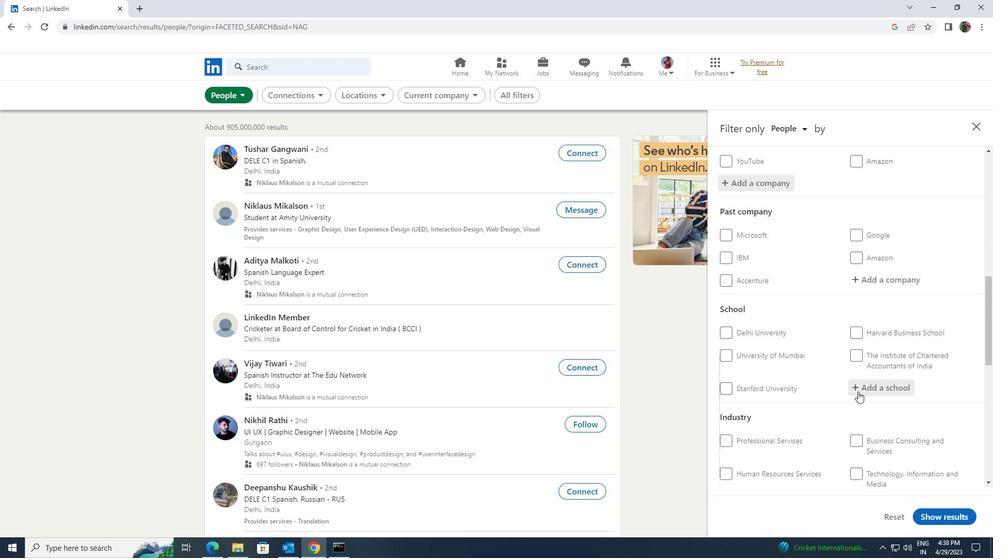 
Action: Key pressed <Key.shift>MAKH
Screenshot: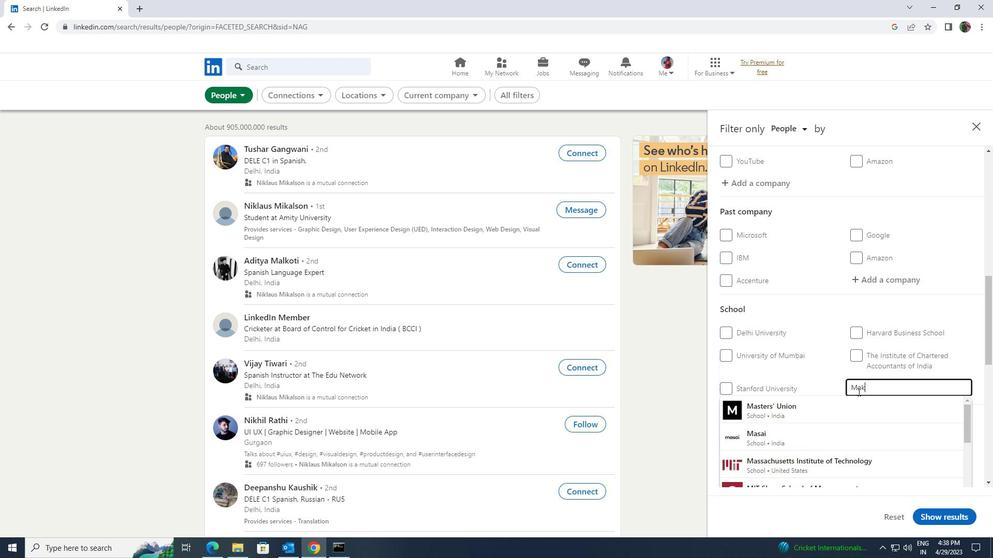
Action: Mouse moved to (860, 415)
Screenshot: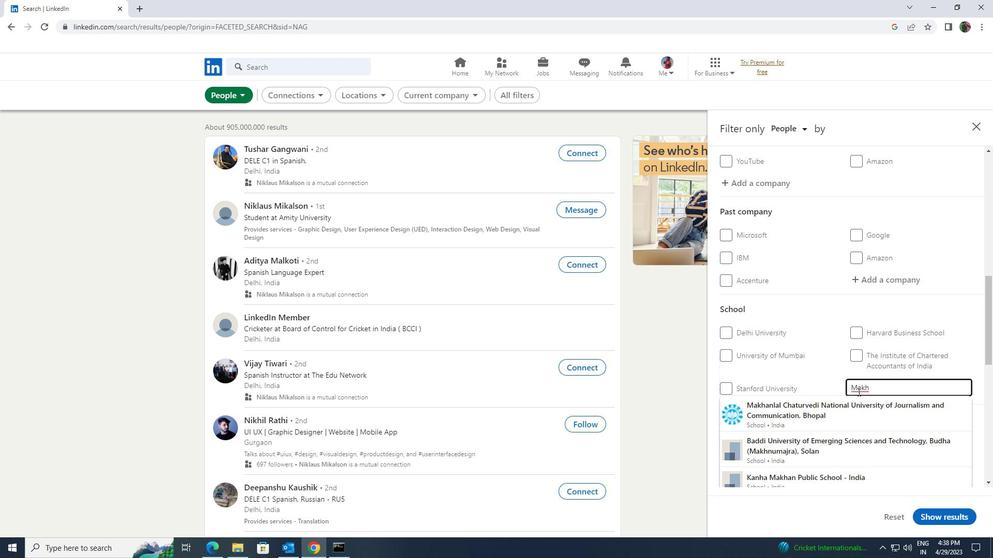 
Action: Mouse pressed left at (860, 415)
Screenshot: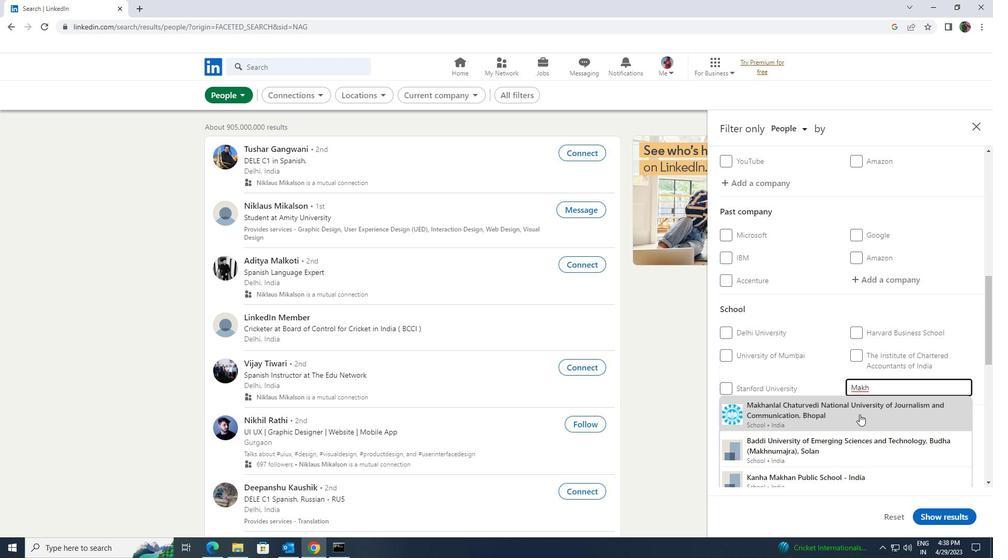
Action: Mouse scrolled (860, 414) with delta (0, 0)
Screenshot: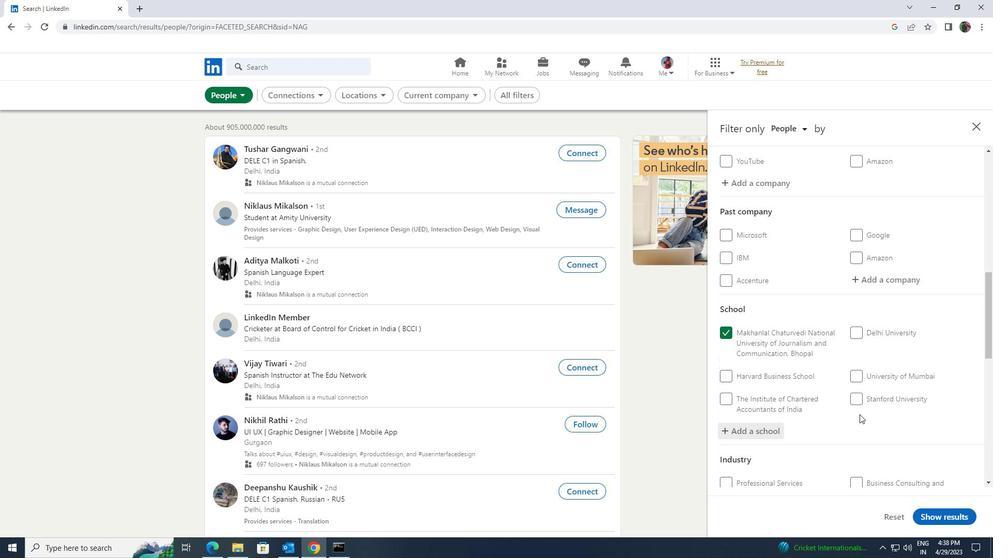 
Action: Mouse moved to (861, 415)
Screenshot: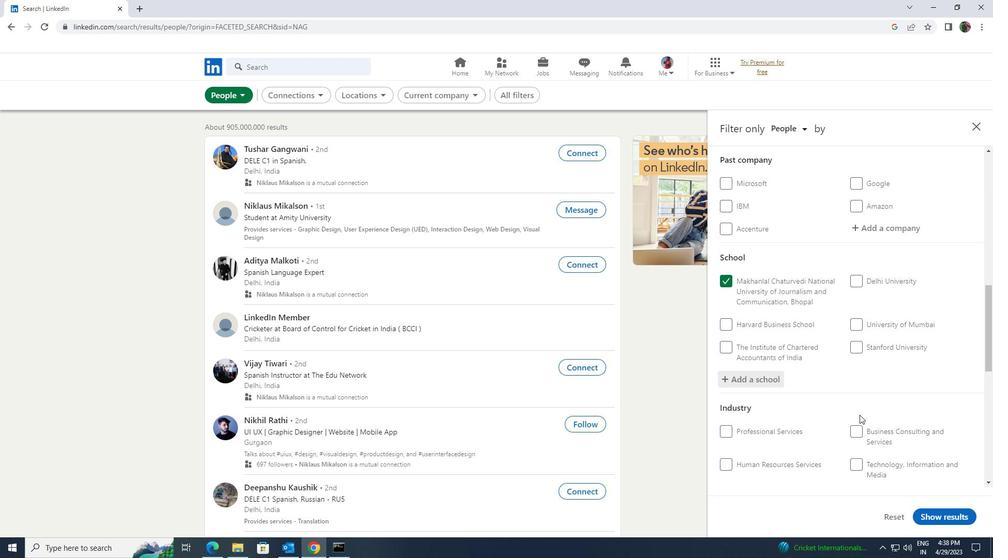 
Action: Mouse scrolled (861, 415) with delta (0, 0)
Screenshot: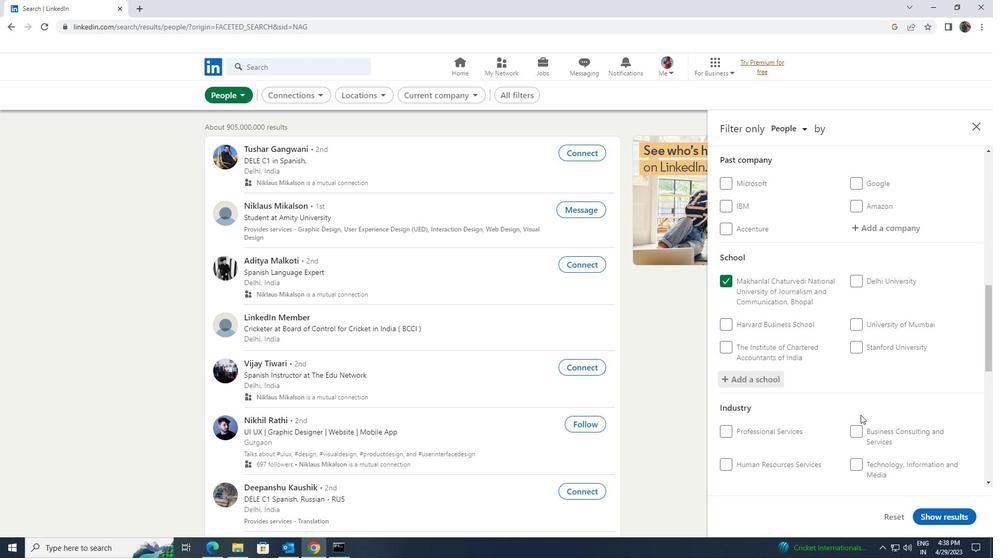 
Action: Mouse moved to (862, 413)
Screenshot: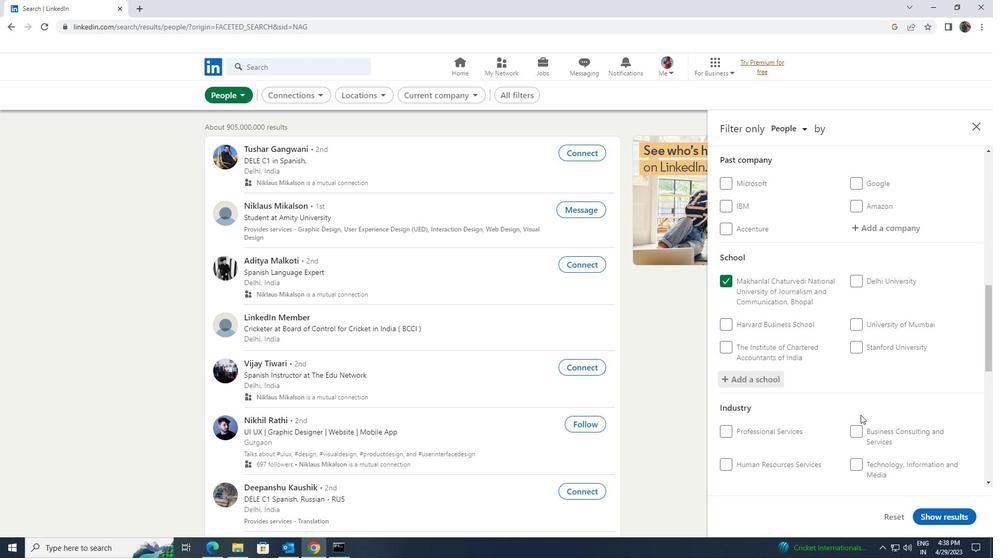 
Action: Mouse scrolled (862, 413) with delta (0, 0)
Screenshot: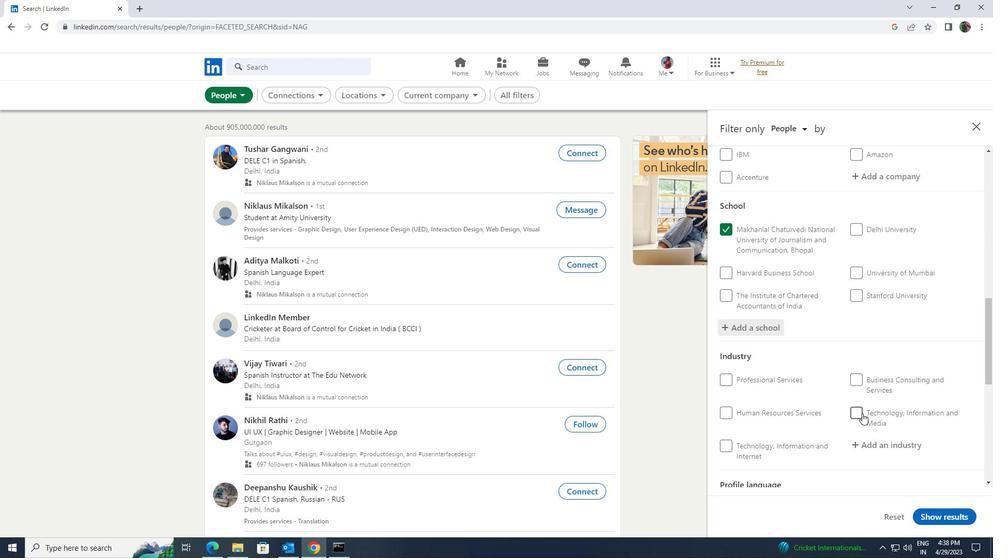 
Action: Mouse moved to (867, 391)
Screenshot: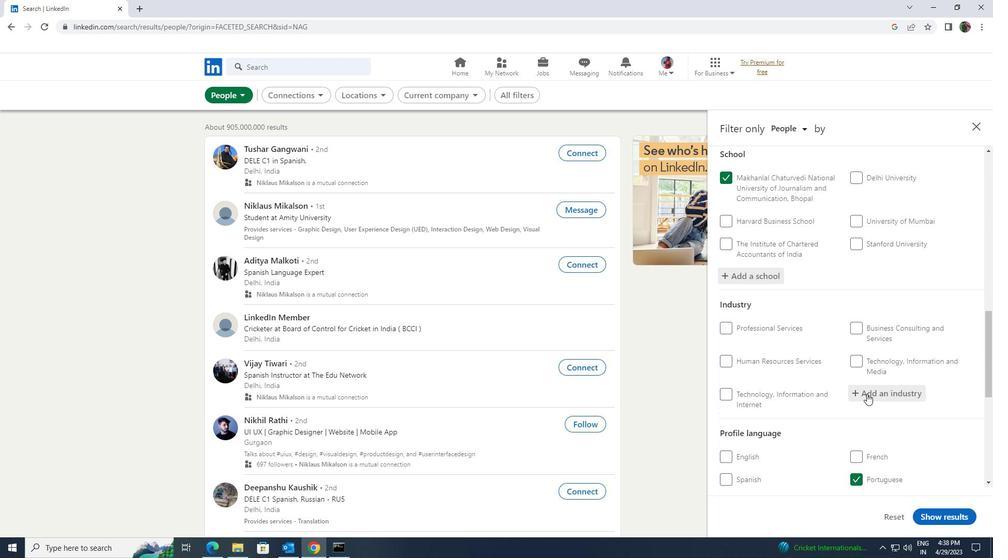 
Action: Mouse pressed left at (867, 391)
Screenshot: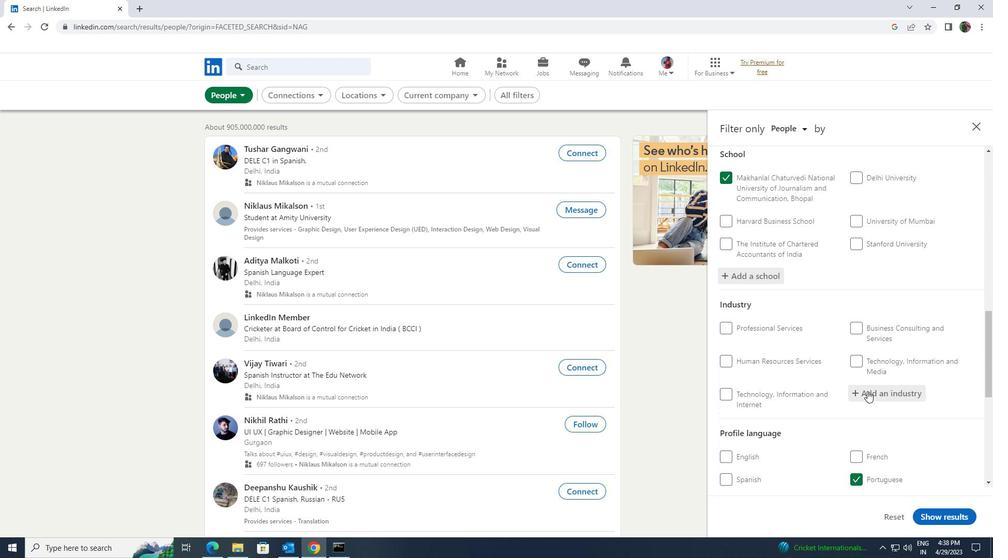 
Action: Key pressed <Key.shift>MOVIES
Screenshot: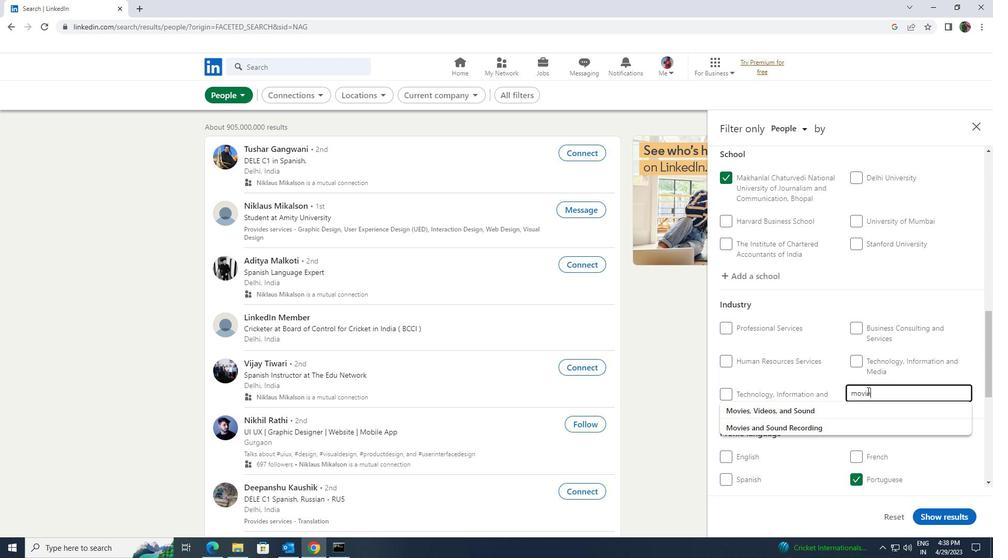 
Action: Mouse moved to (866, 403)
Screenshot: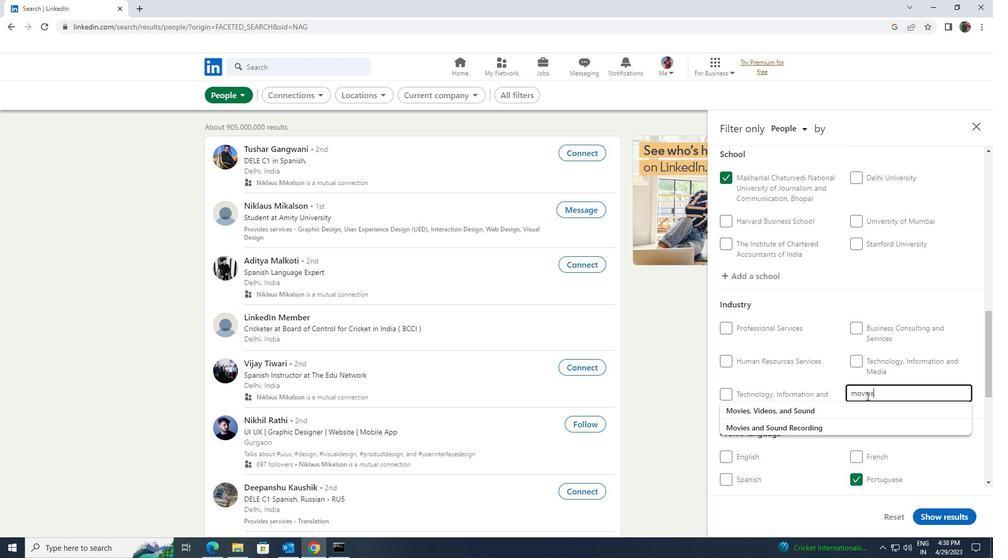 
Action: Mouse pressed left at (866, 403)
Screenshot: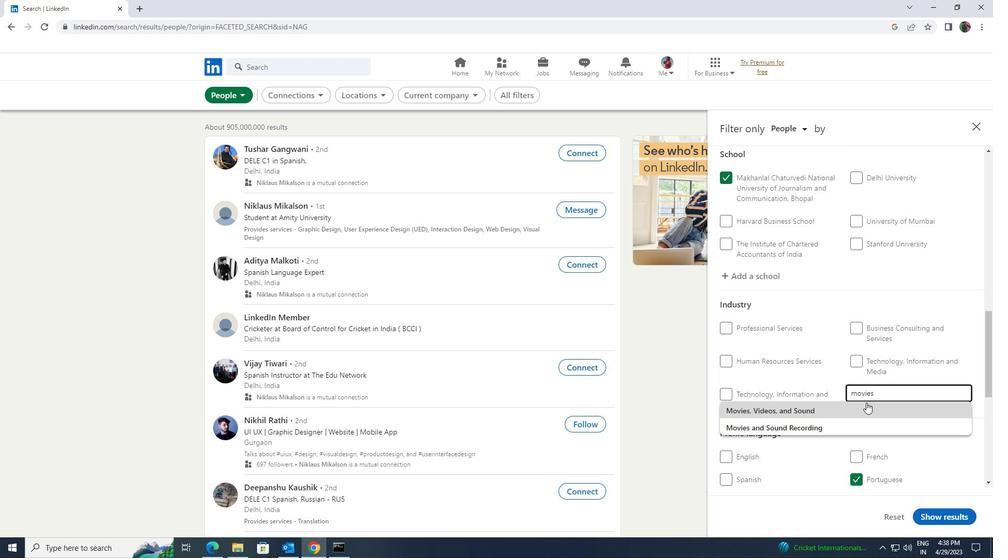 
Action: Mouse scrolled (866, 402) with delta (0, 0)
Screenshot: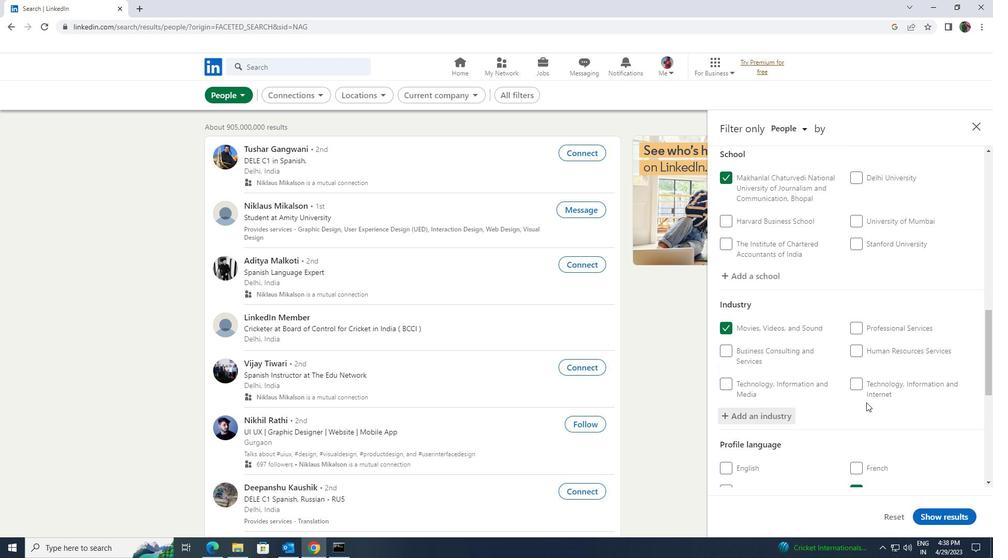 
Action: Mouse scrolled (866, 402) with delta (0, 0)
Screenshot: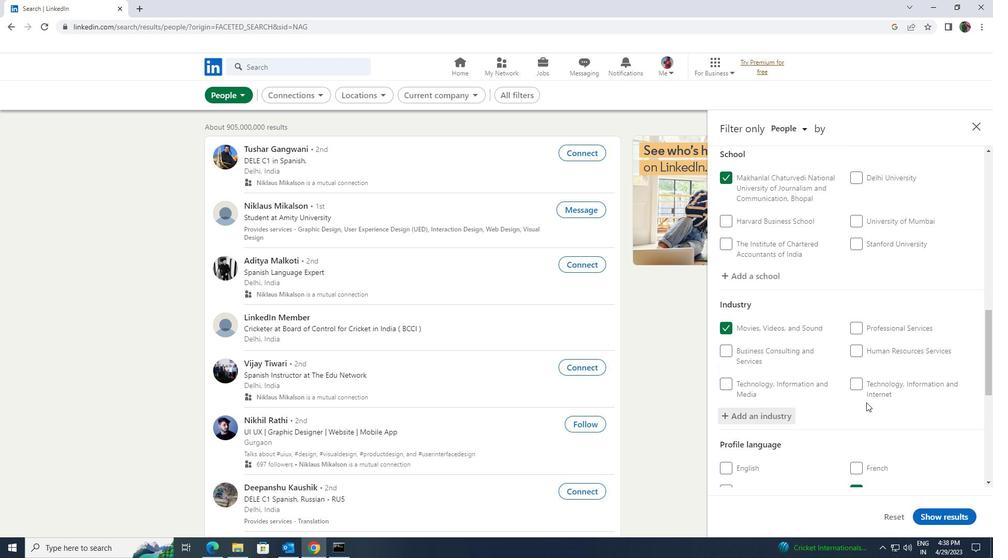 
Action: Mouse scrolled (866, 402) with delta (0, 0)
Screenshot: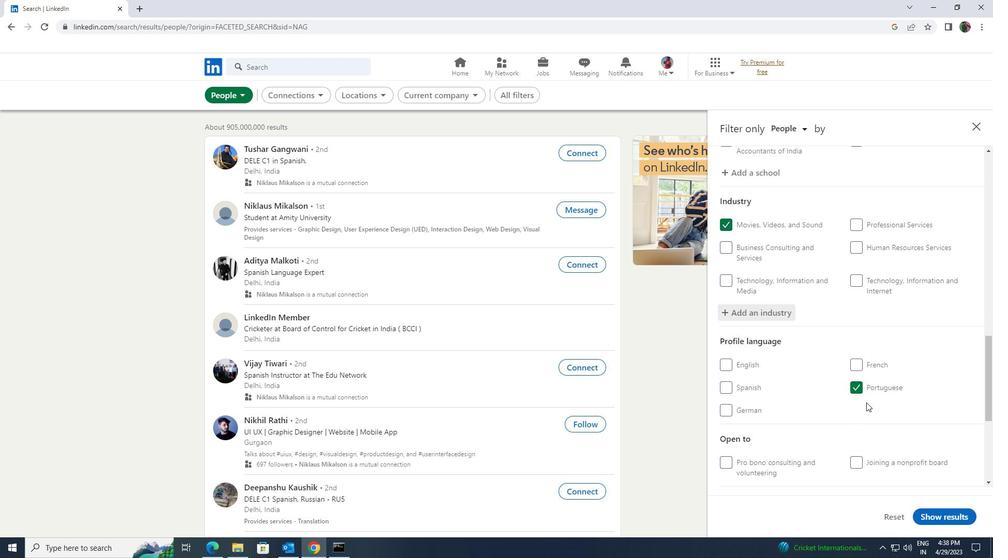 
Action: Mouse scrolled (866, 402) with delta (0, 0)
Screenshot: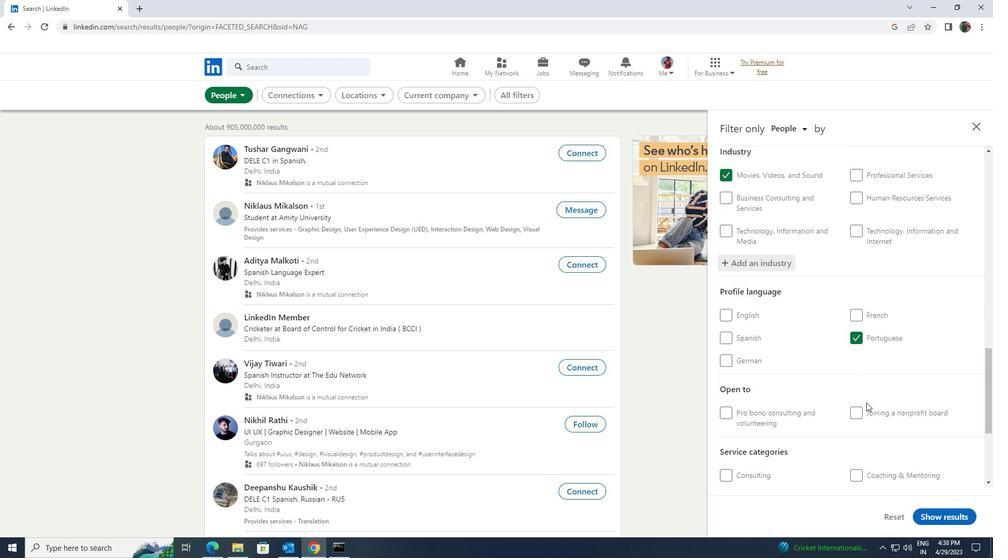 
Action: Mouse scrolled (866, 402) with delta (0, 0)
Screenshot: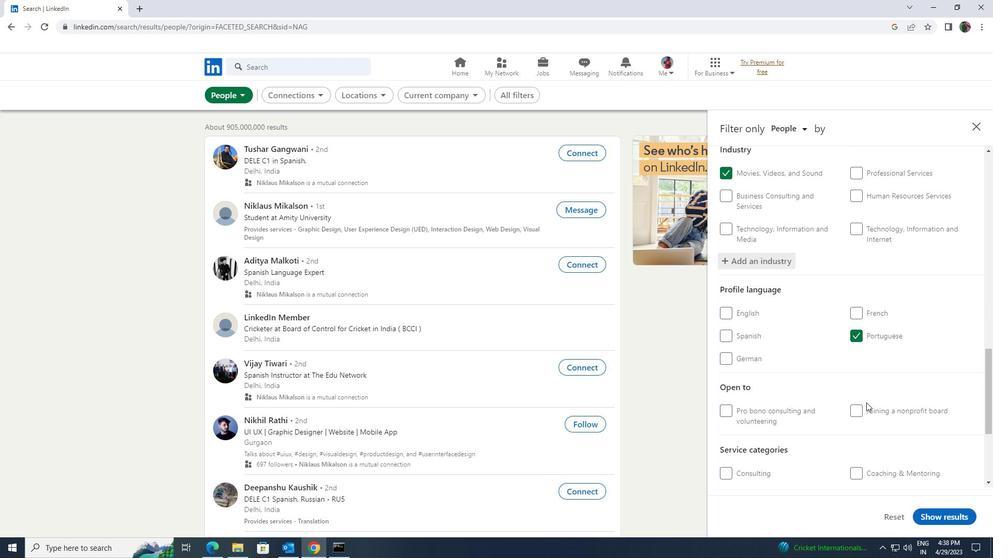 
Action: Mouse moved to (862, 413)
Screenshot: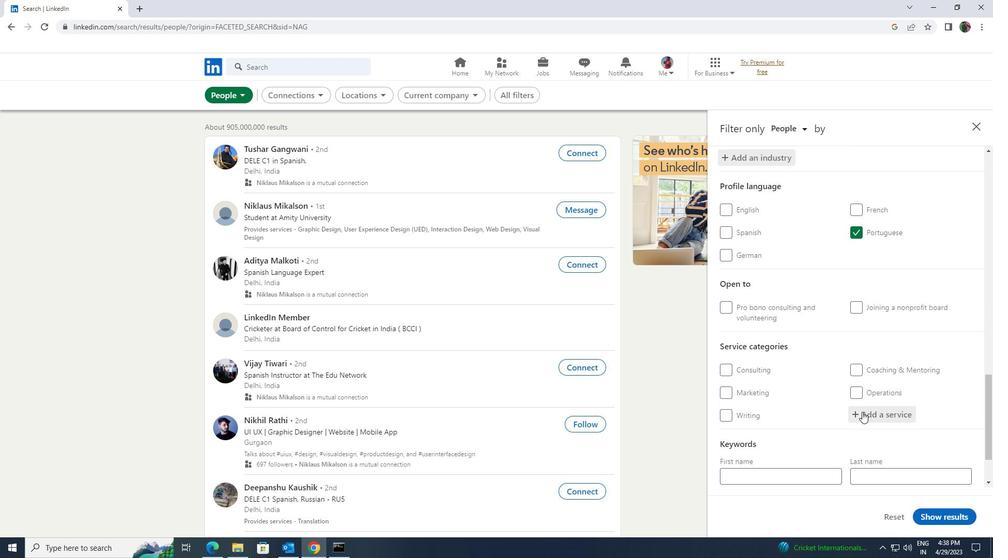 
Action: Mouse pressed left at (862, 413)
Screenshot: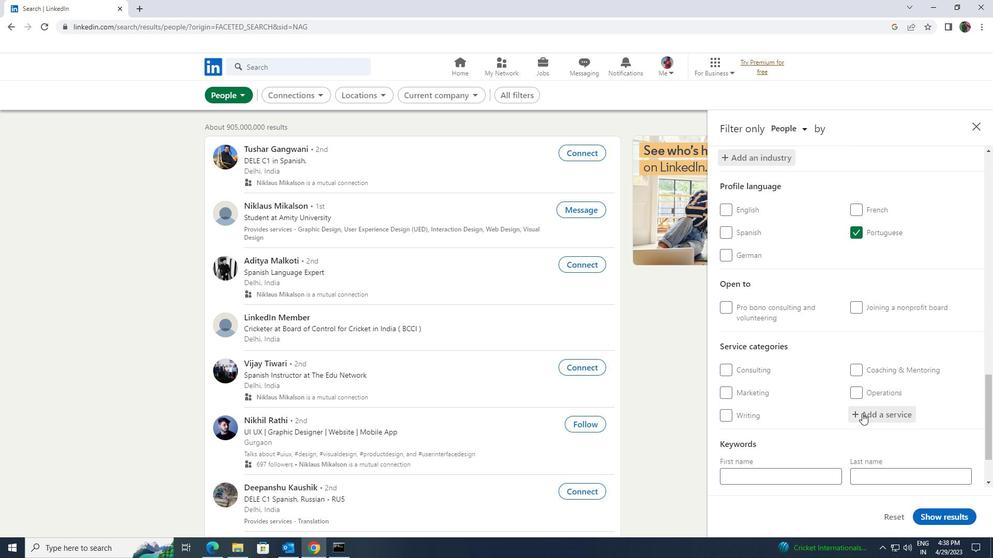 
Action: Key pressed <Key.shift>CYBERSE
Screenshot: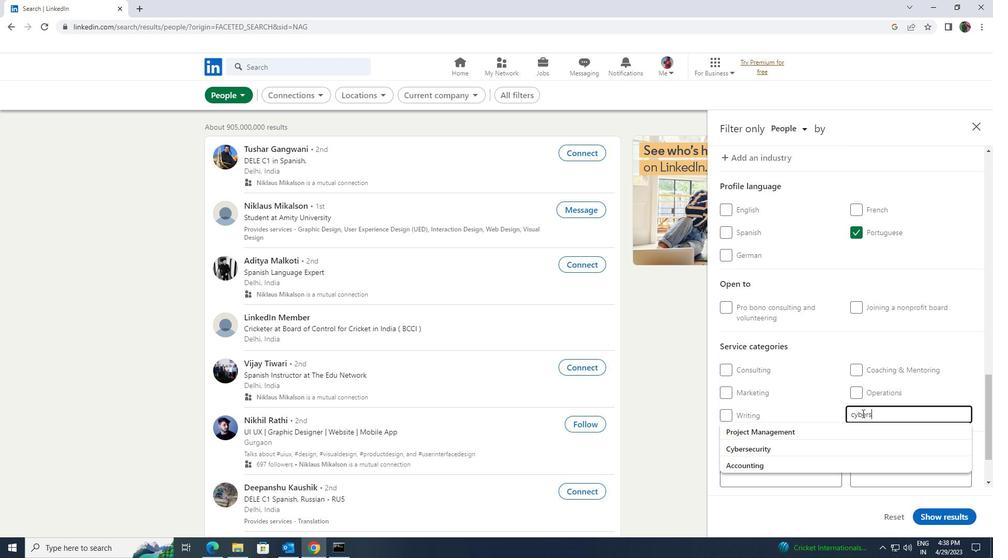 
Action: Mouse moved to (859, 425)
Screenshot: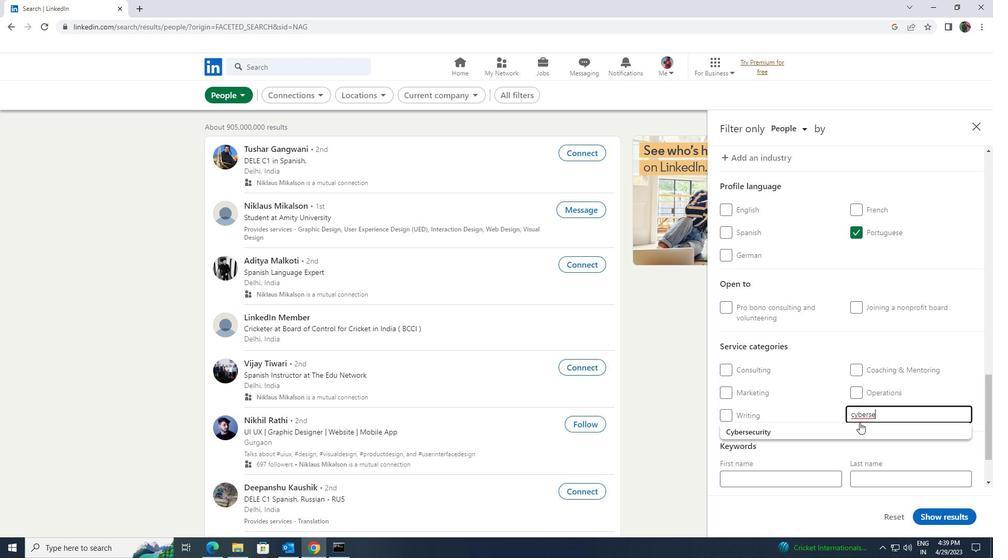 
Action: Mouse pressed left at (859, 425)
Screenshot: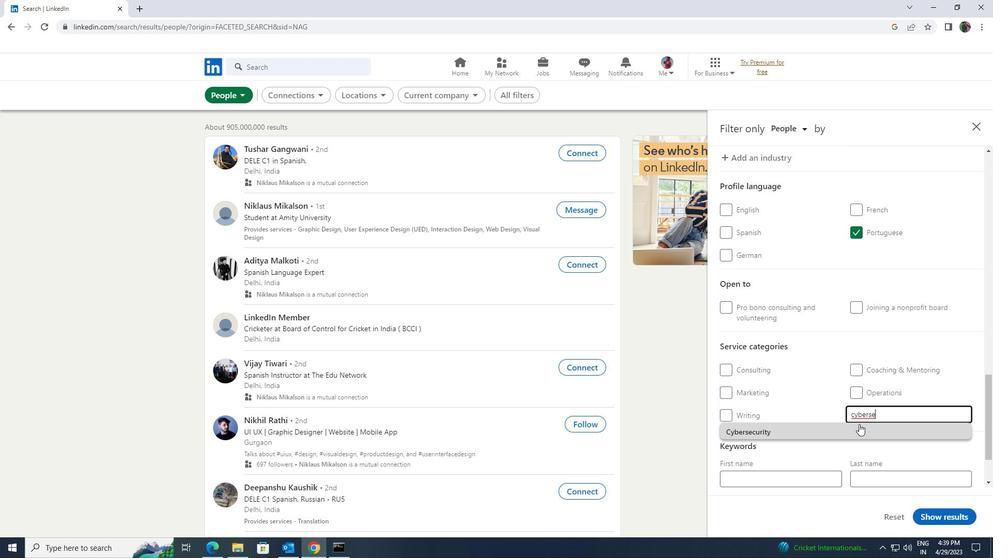 
Action: Mouse moved to (860, 425)
Screenshot: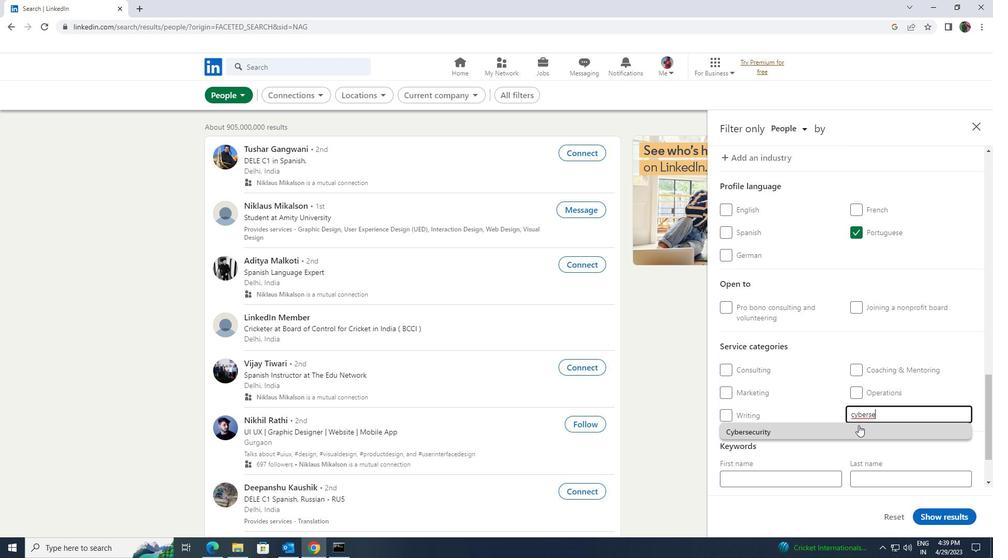 
Action: Mouse scrolled (860, 425) with delta (0, 0)
Screenshot: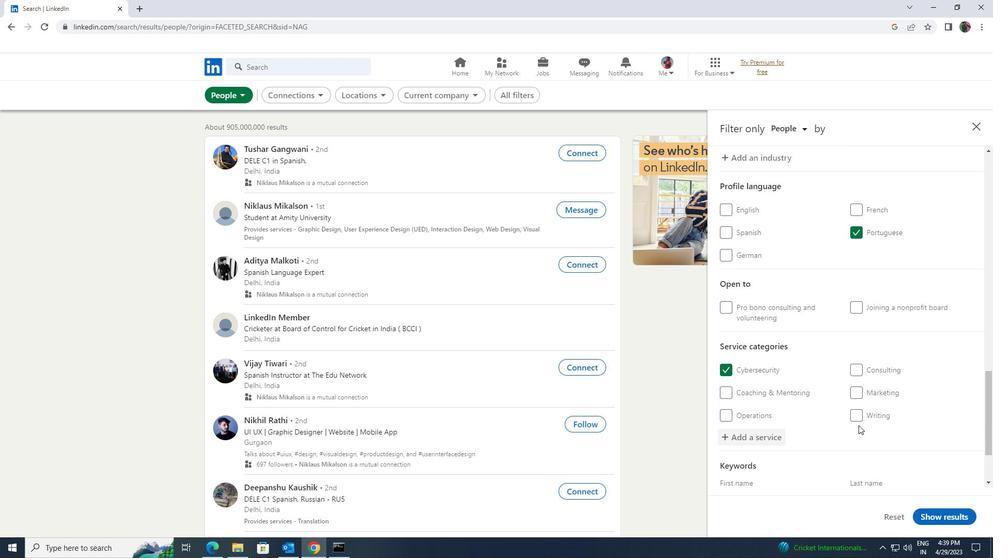 
Action: Mouse moved to (860, 425)
Screenshot: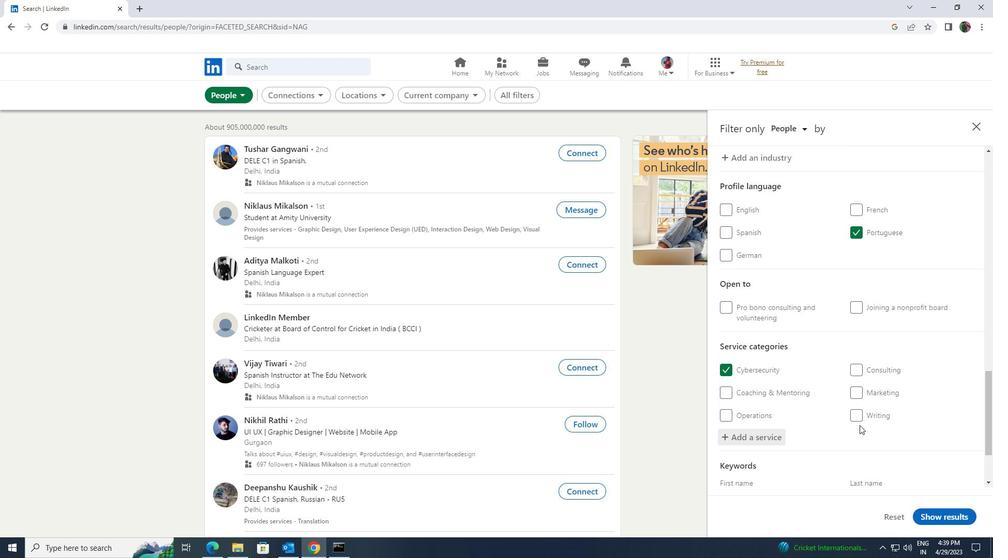 
Action: Mouse scrolled (860, 424) with delta (0, 0)
Screenshot: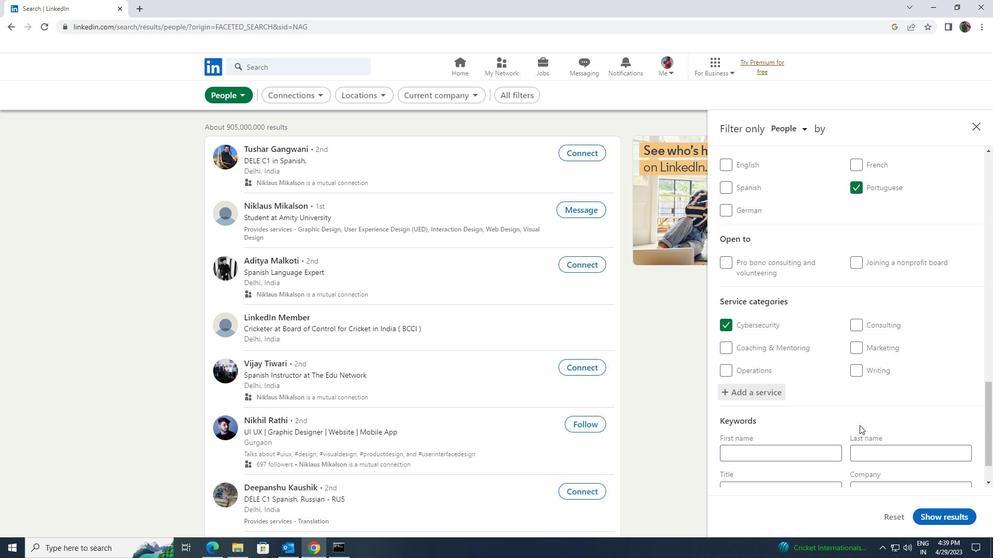 
Action: Mouse moved to (834, 437)
Screenshot: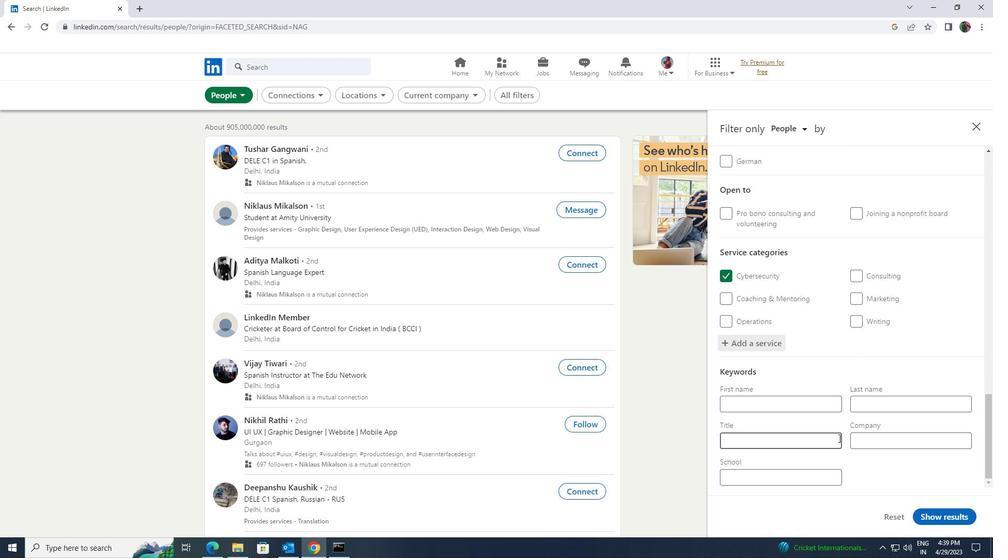 
Action: Mouse pressed left at (834, 437)
Screenshot: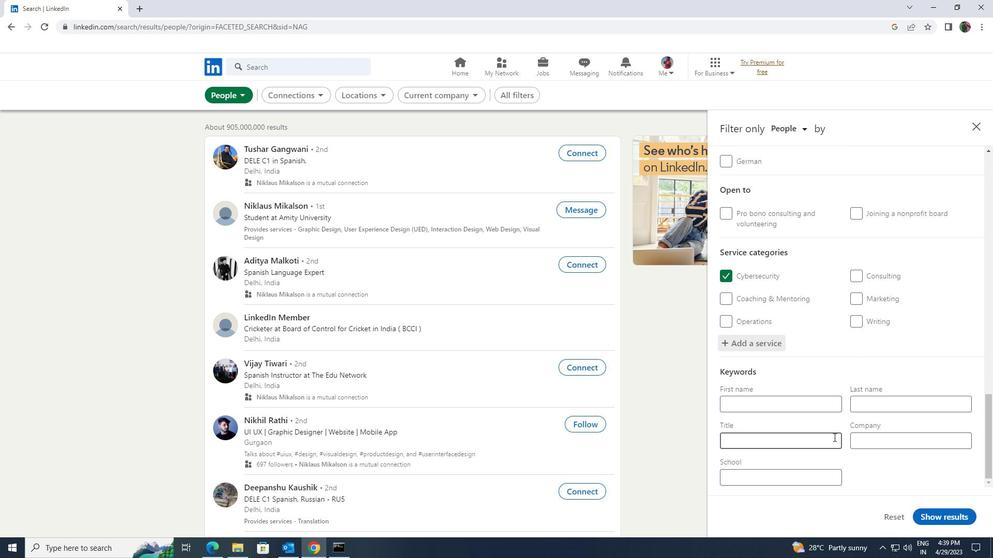 
Action: Key pressed <Key.shift><Key.shift>CHEMICAL<Key.space><Key.shift>ENGINEER
Screenshot: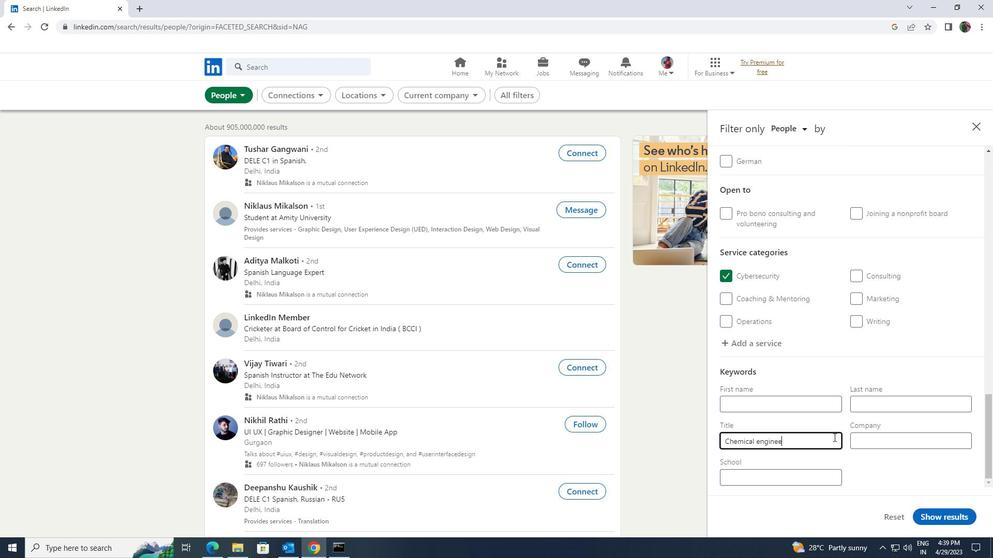 
Action: Mouse moved to (923, 514)
Screenshot: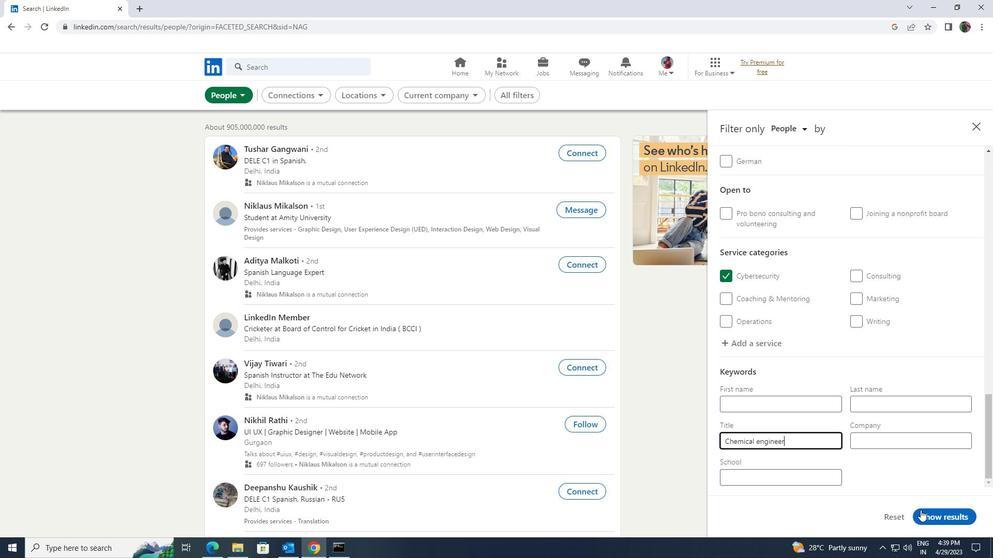 
Action: Mouse pressed left at (923, 514)
Screenshot: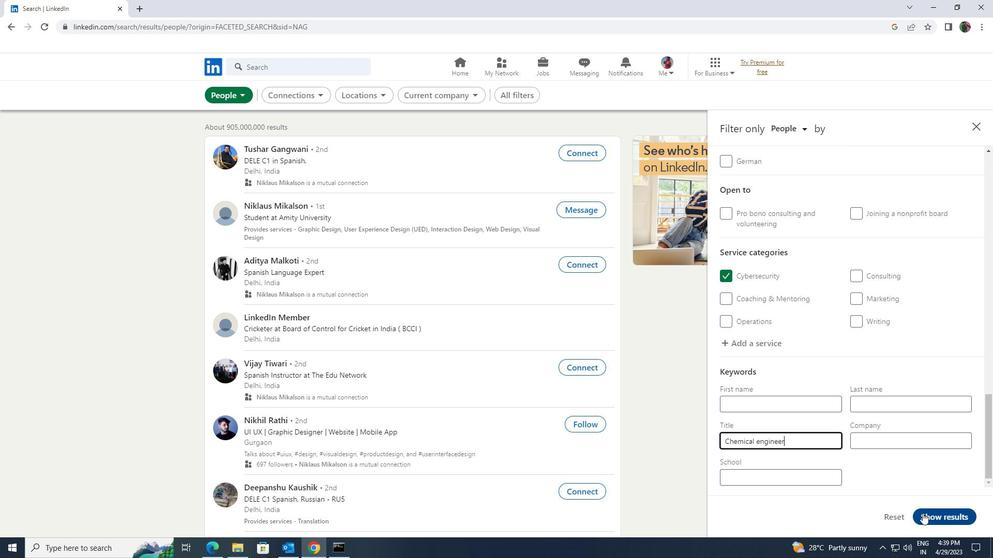 
